Task: Check the average views per listing of cathedral ceiling in the last 5 years.
Action: Mouse moved to (943, 218)
Screenshot: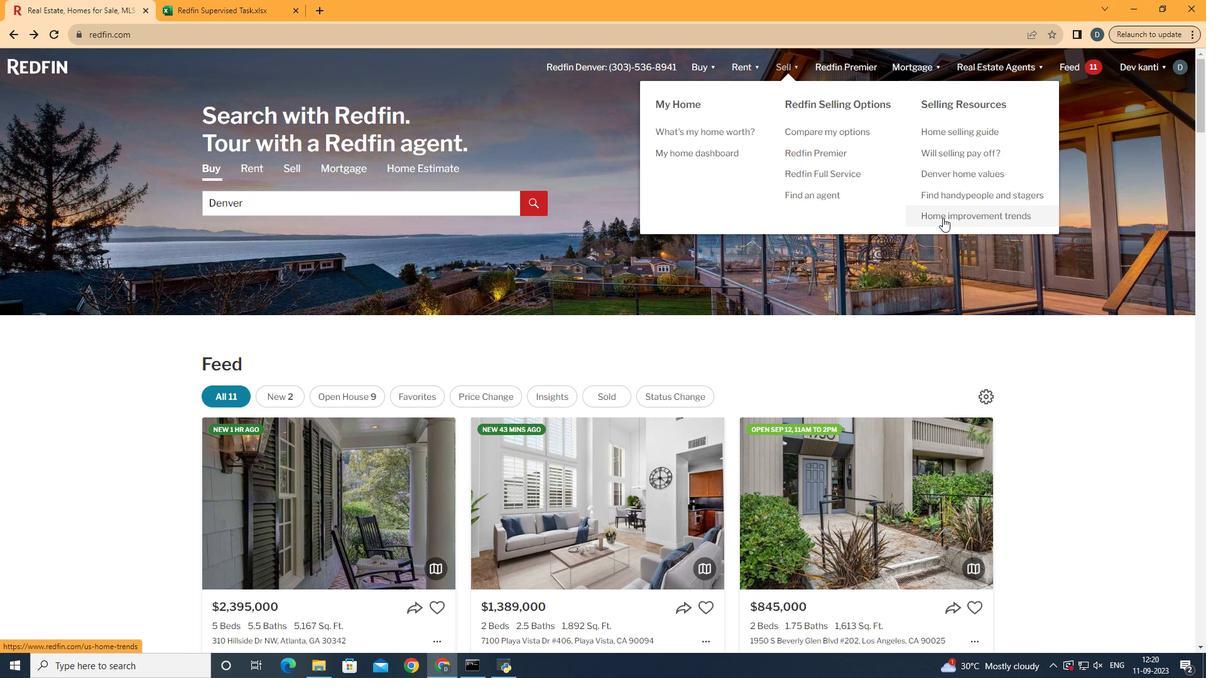 
Action: Mouse pressed left at (943, 218)
Screenshot: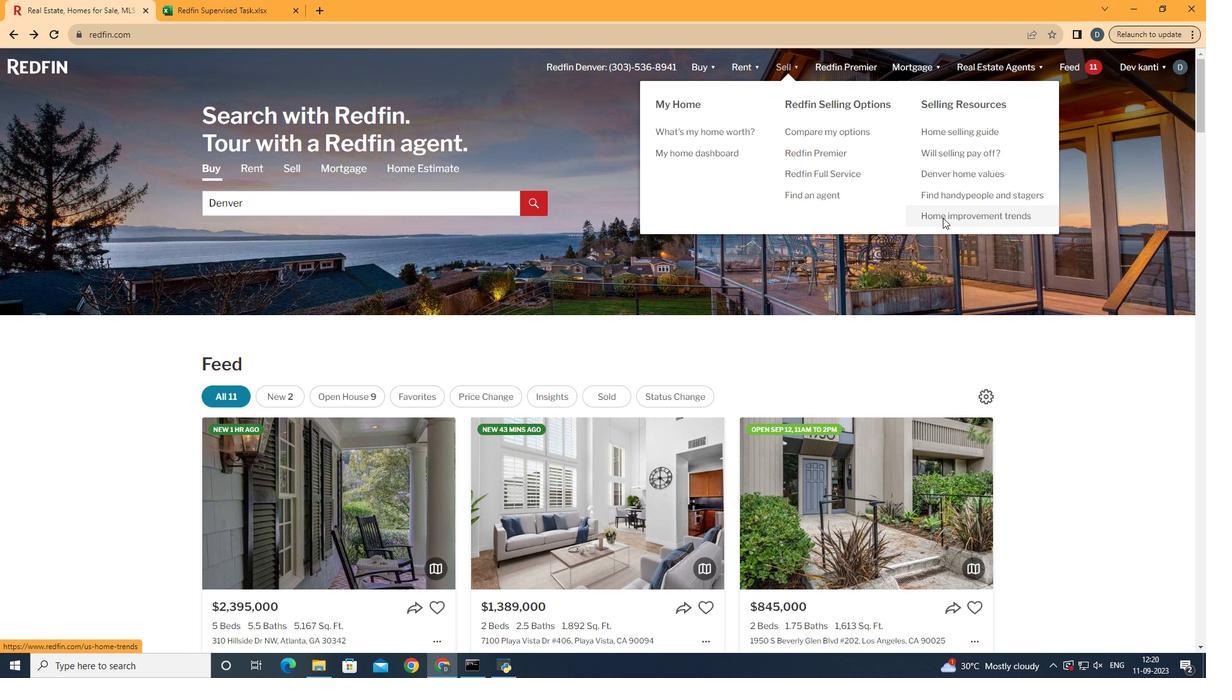 
Action: Mouse moved to (308, 246)
Screenshot: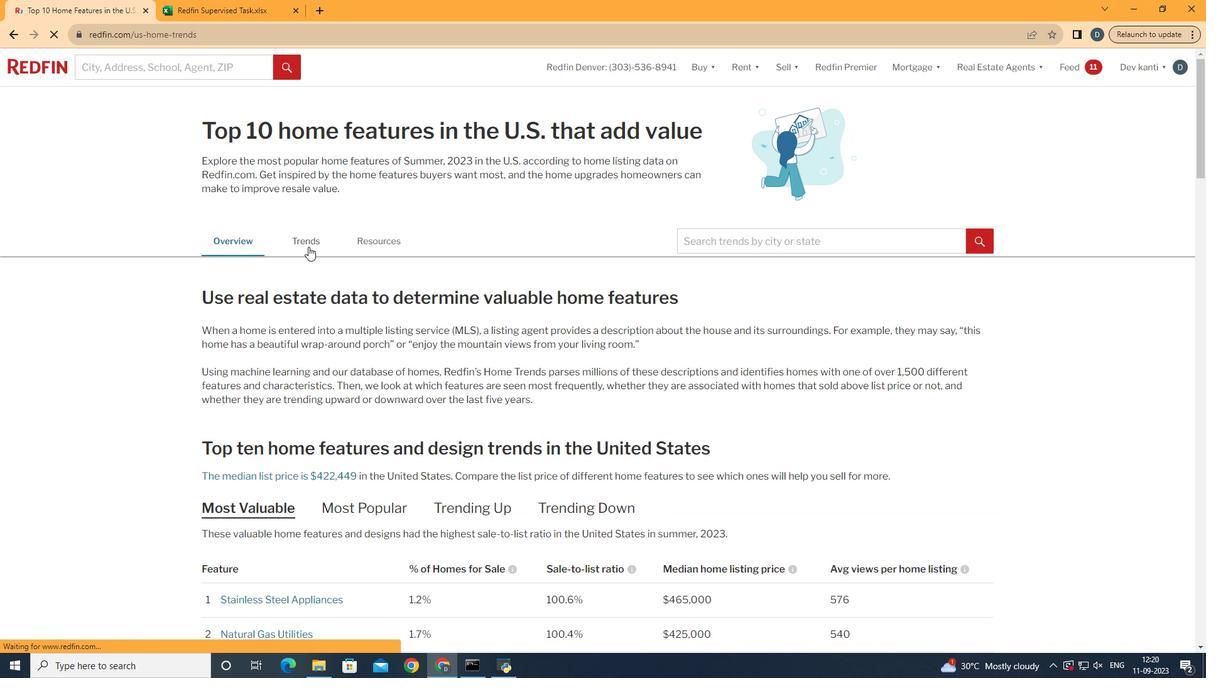 
Action: Mouse pressed left at (308, 246)
Screenshot: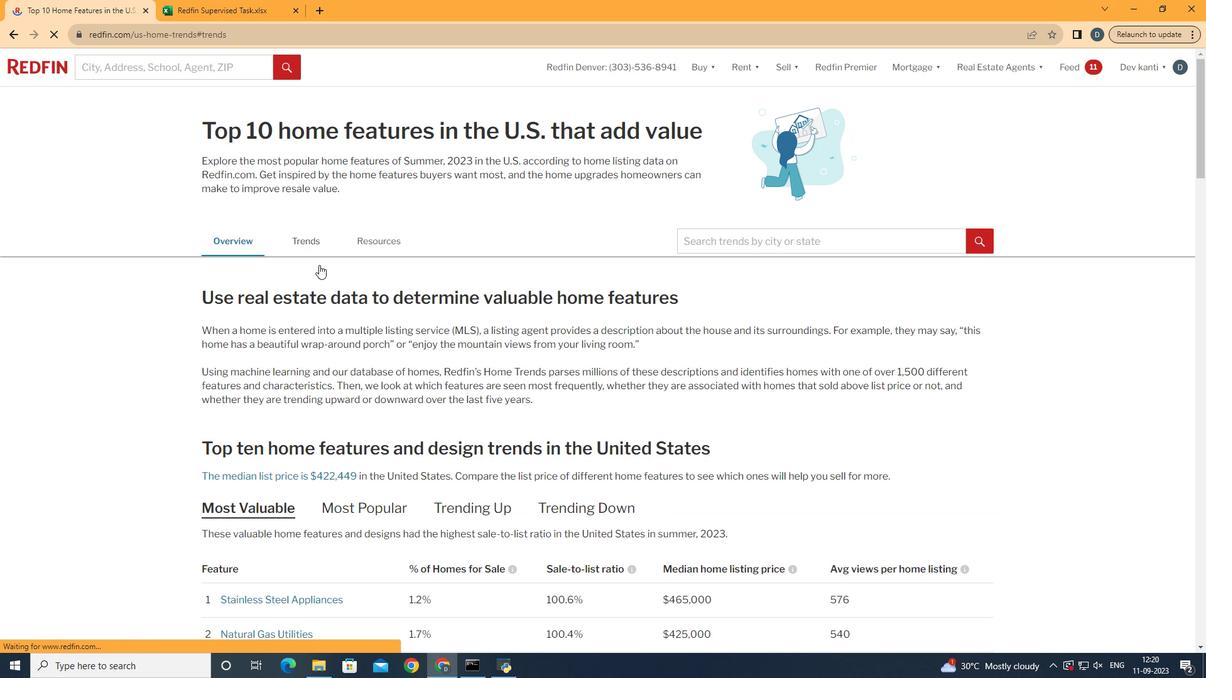 
Action: Mouse moved to (426, 340)
Screenshot: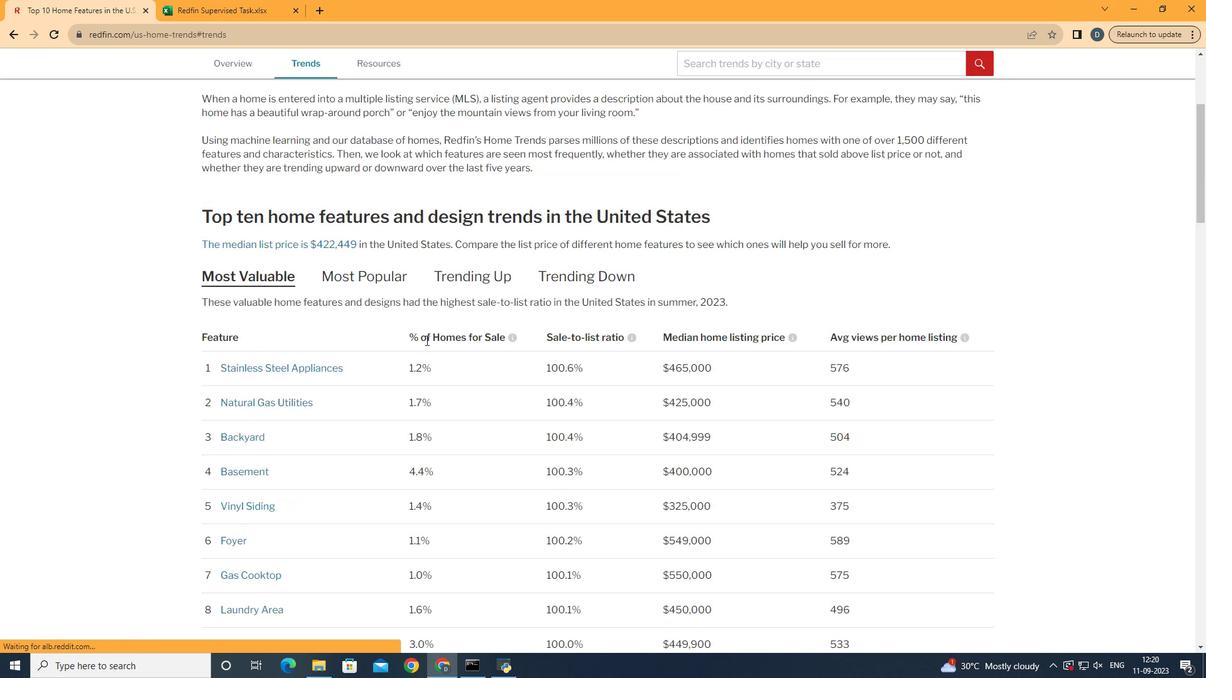 
Action: Mouse scrolled (426, 339) with delta (0, 0)
Screenshot: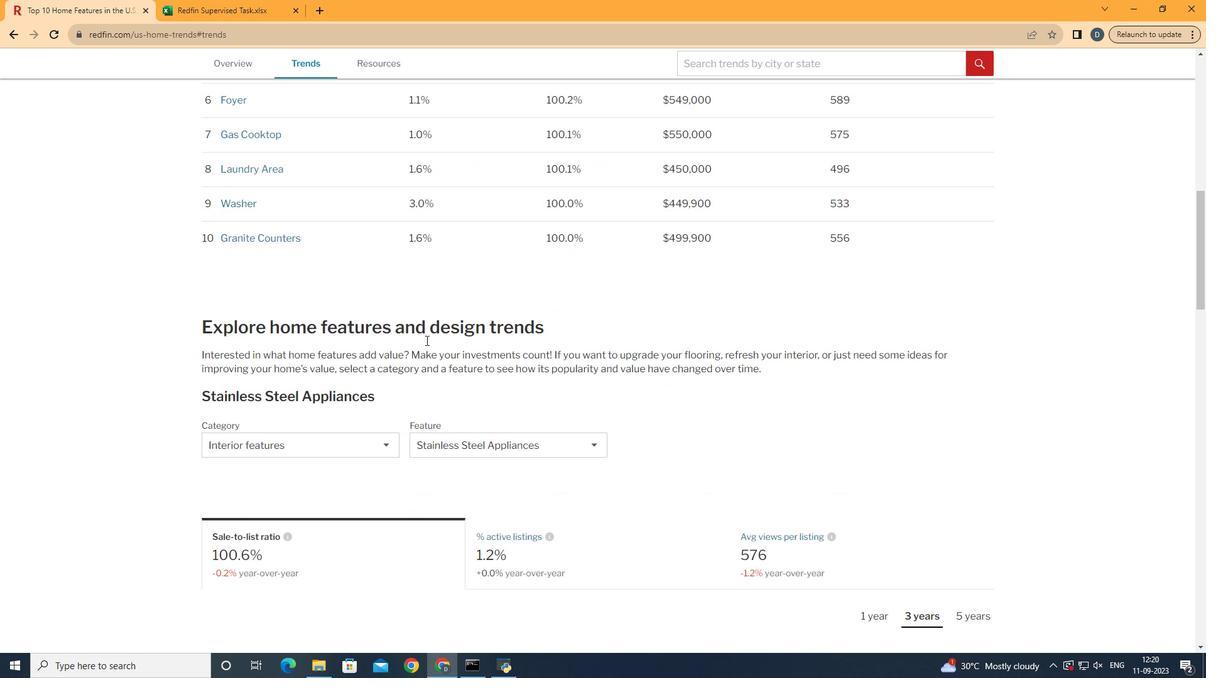 
Action: Mouse scrolled (426, 339) with delta (0, 0)
Screenshot: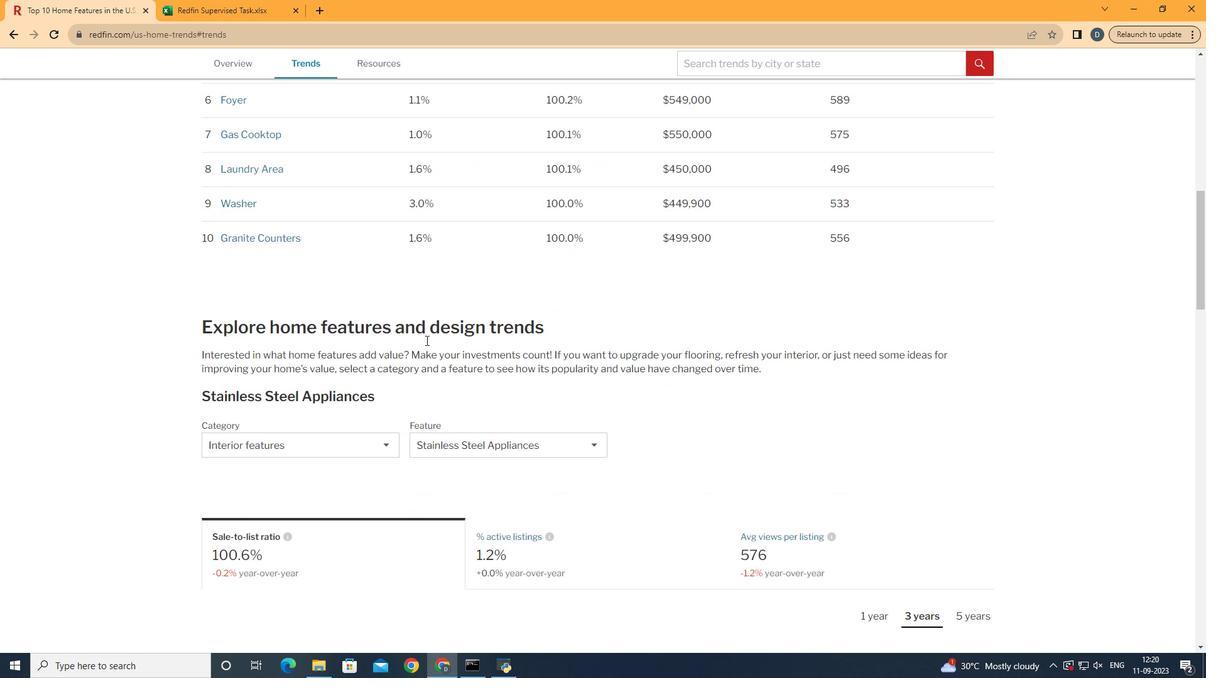 
Action: Mouse scrolled (426, 339) with delta (0, 0)
Screenshot: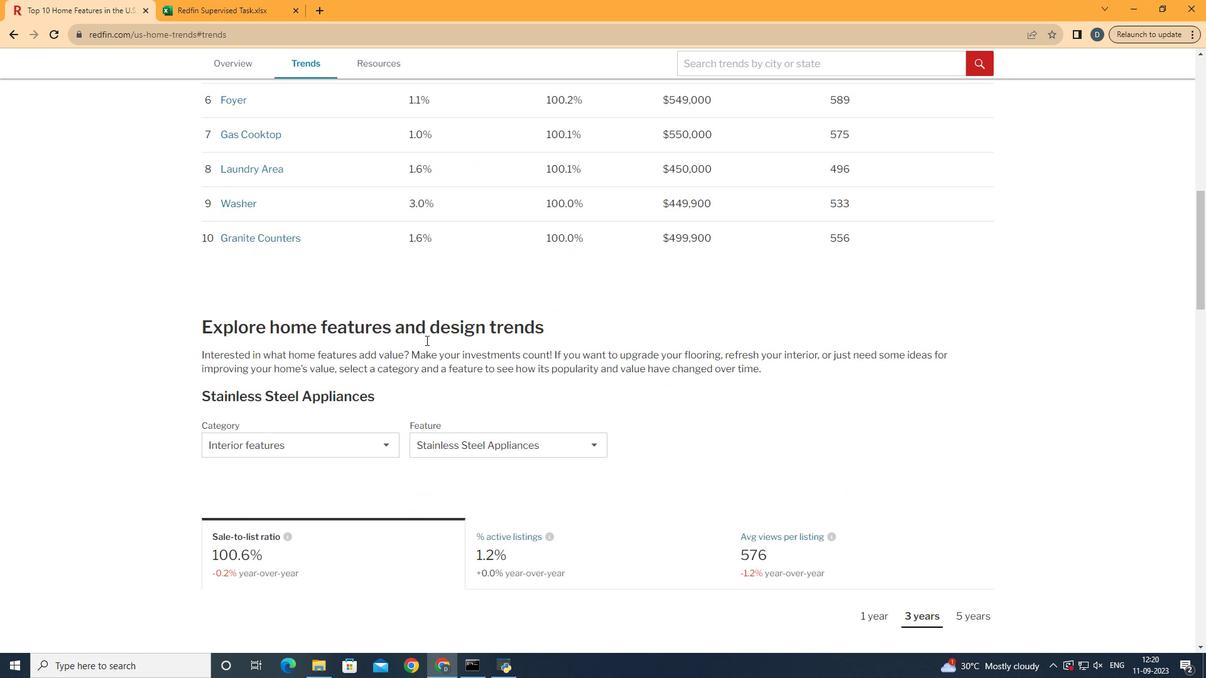 
Action: Mouse scrolled (426, 339) with delta (0, 0)
Screenshot: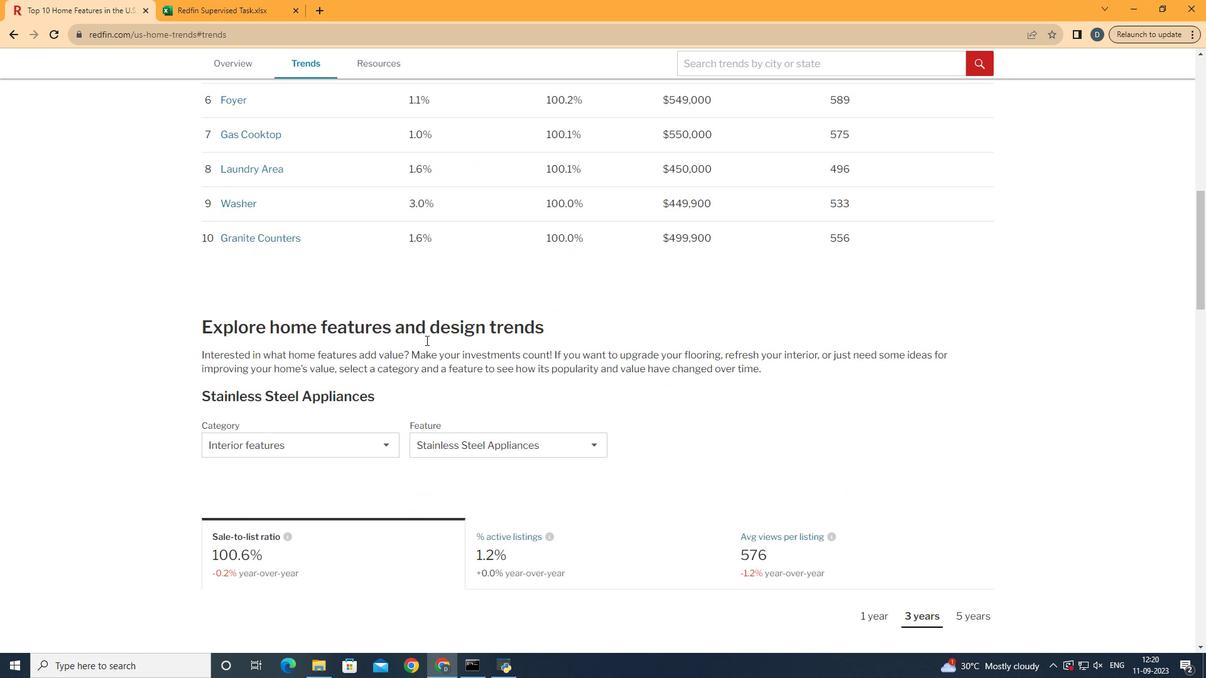 
Action: Mouse scrolled (426, 339) with delta (0, 0)
Screenshot: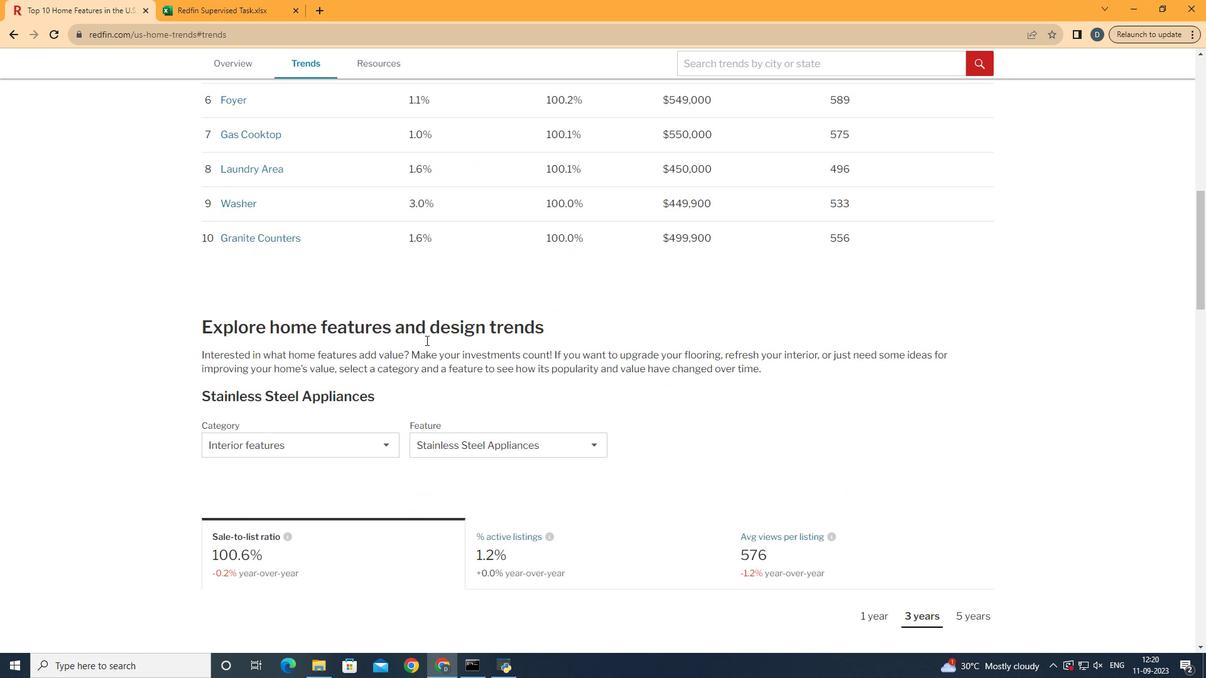 
Action: Mouse scrolled (426, 339) with delta (0, 0)
Screenshot: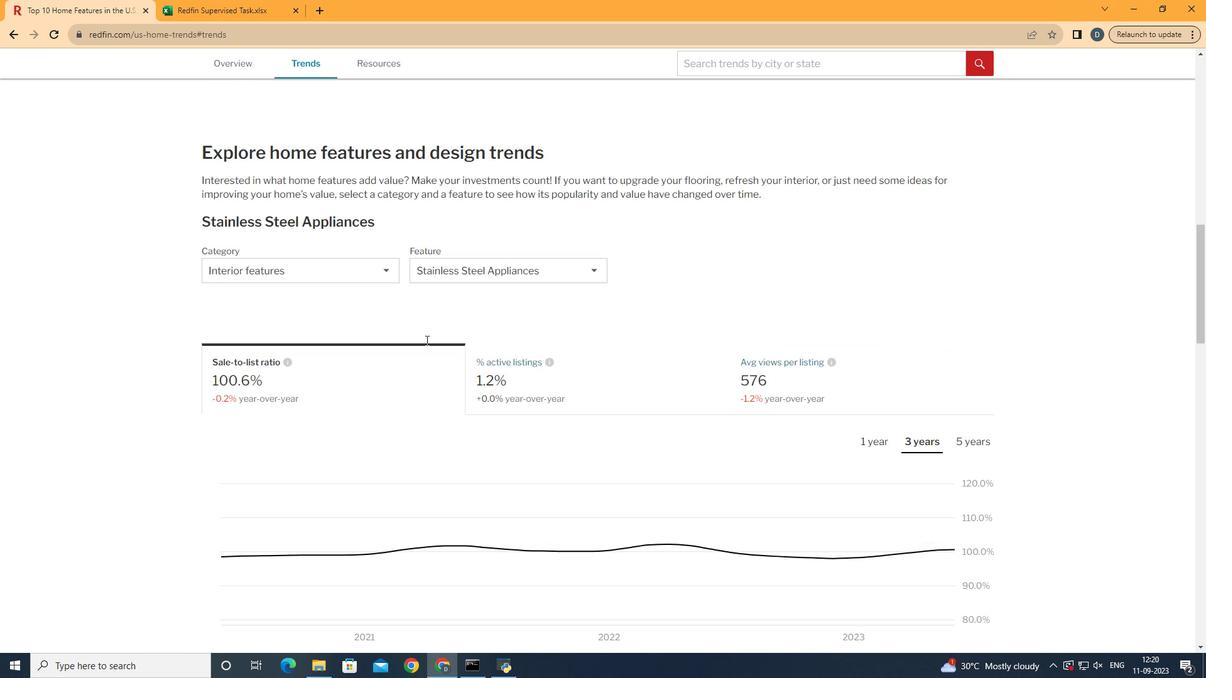 
Action: Mouse scrolled (426, 339) with delta (0, 0)
Screenshot: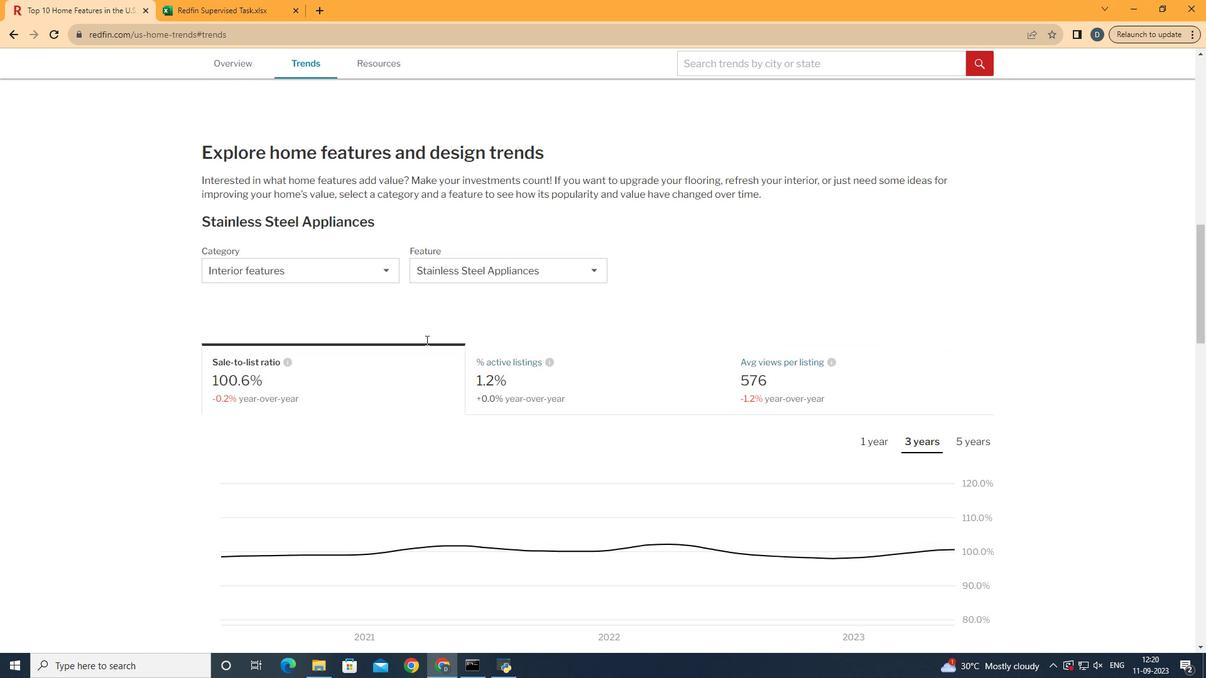 
Action: Mouse scrolled (426, 339) with delta (0, 0)
Screenshot: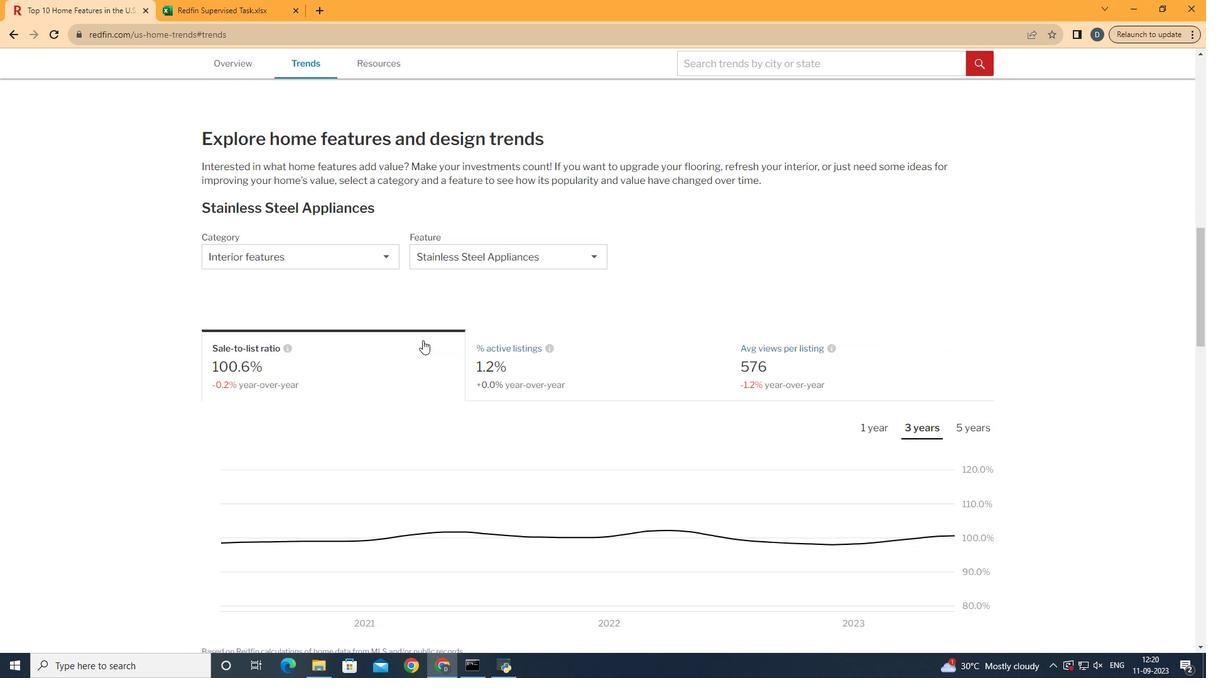 
Action: Mouse moved to (380, 253)
Screenshot: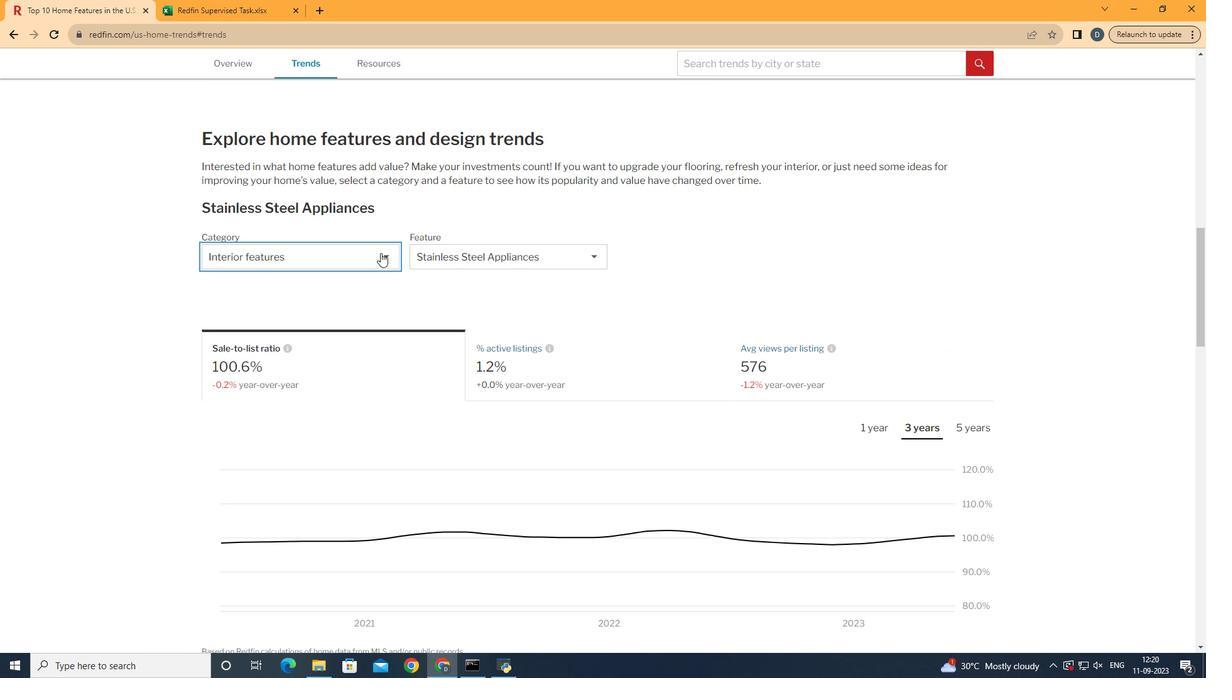 
Action: Mouse pressed left at (380, 253)
Screenshot: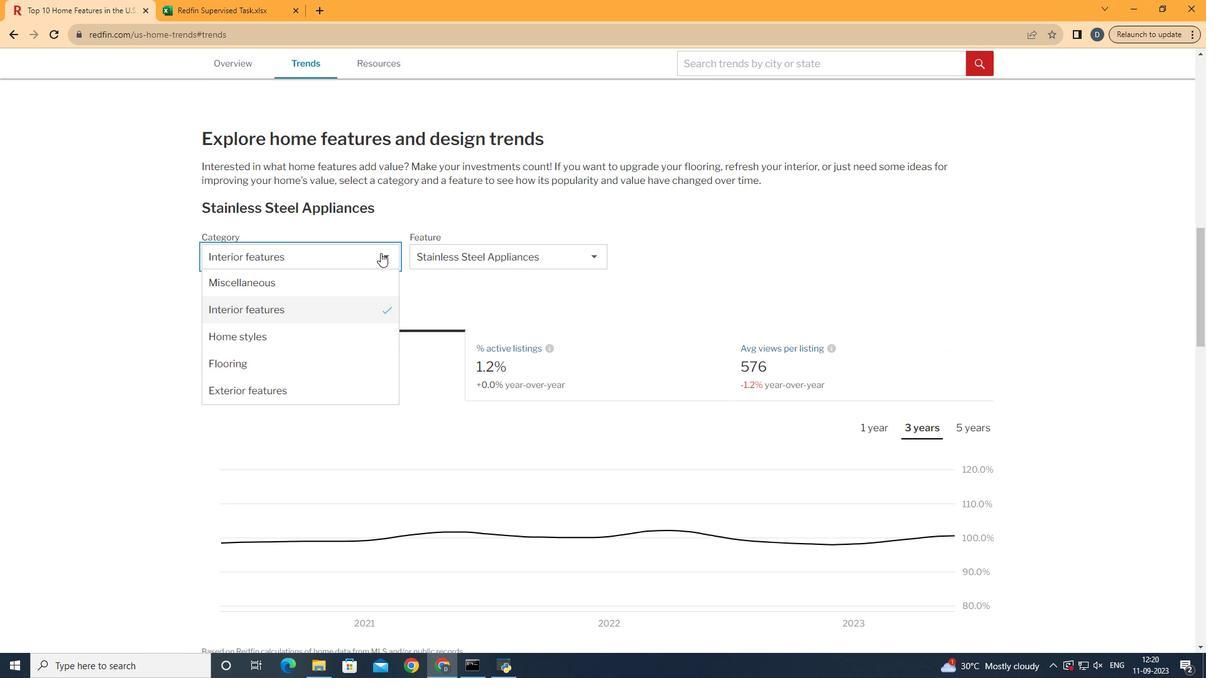 
Action: Mouse moved to (378, 306)
Screenshot: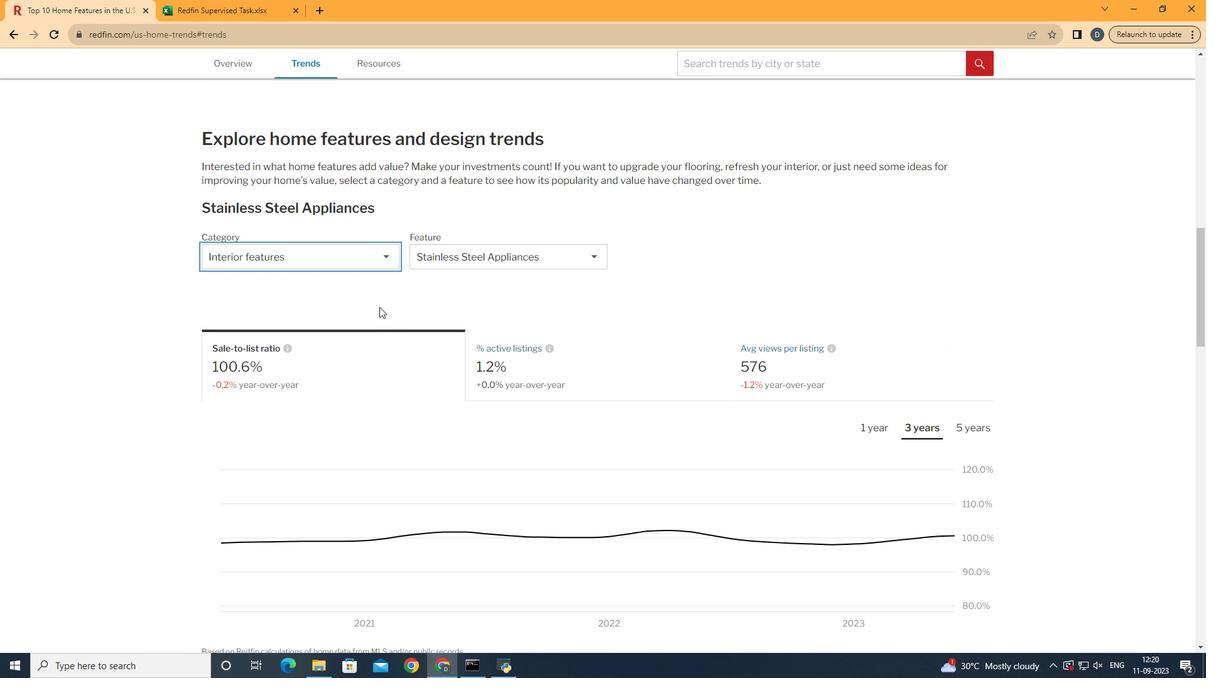 
Action: Mouse pressed left at (378, 306)
Screenshot: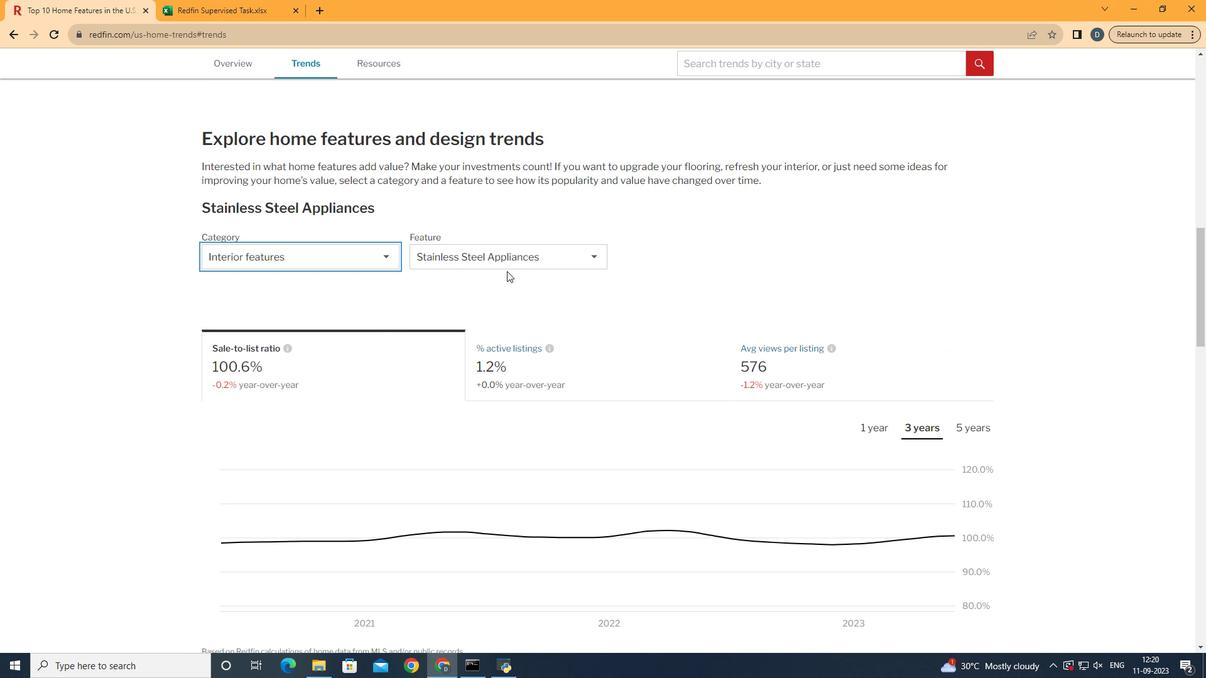 
Action: Mouse moved to (593, 235)
Screenshot: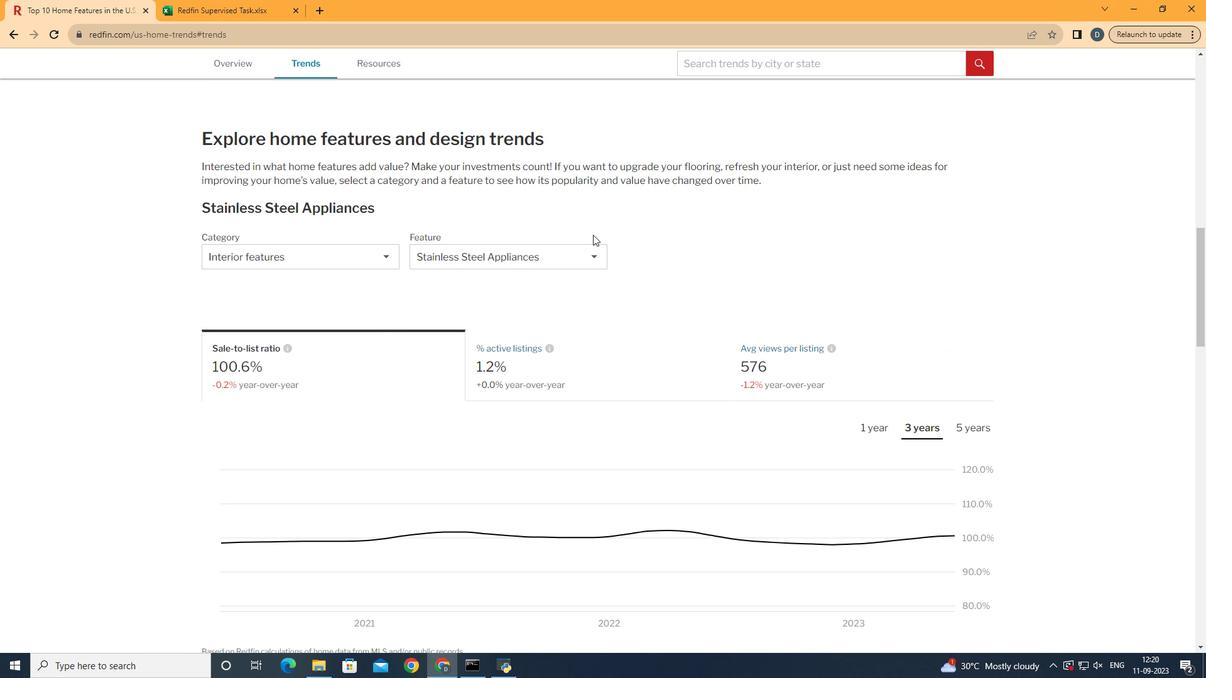 
Action: Mouse pressed left at (593, 235)
Screenshot: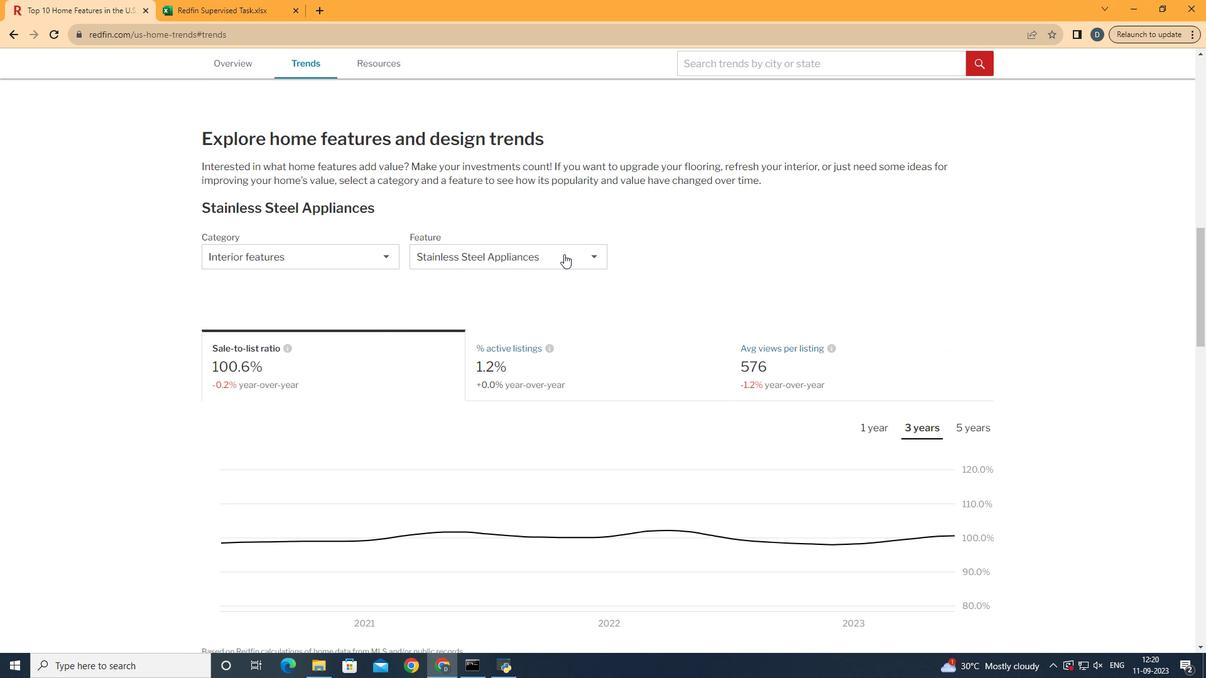 
Action: Mouse moved to (563, 256)
Screenshot: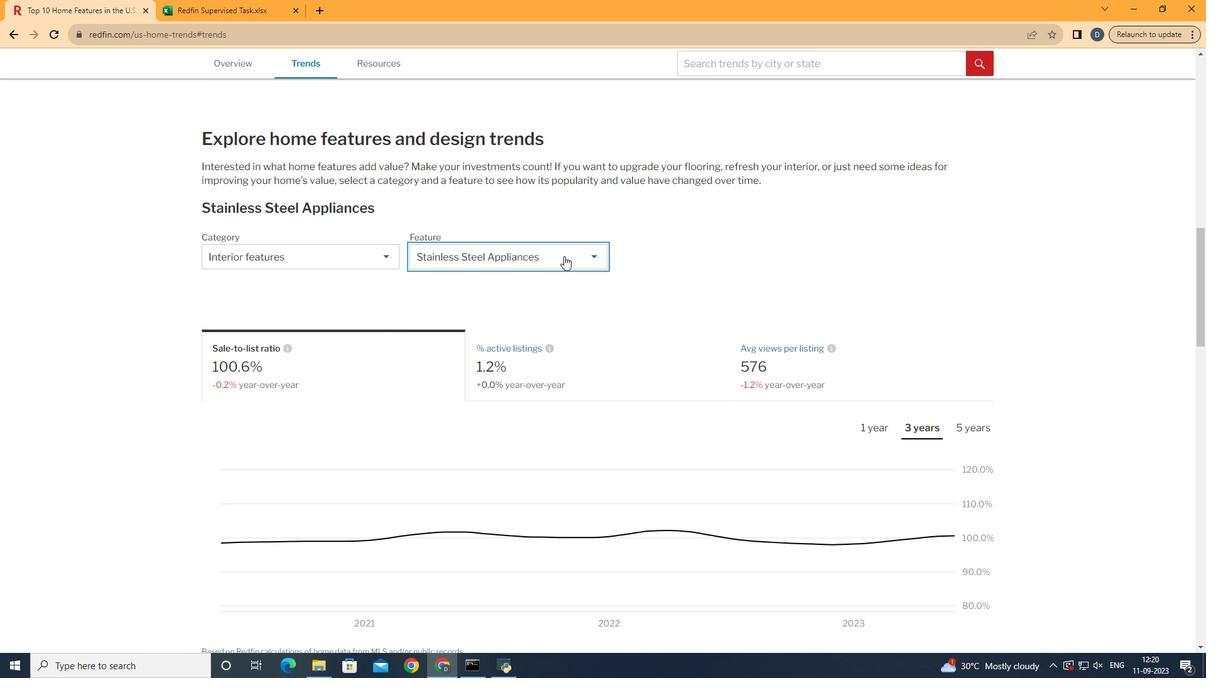 
Action: Mouse pressed left at (563, 256)
Screenshot: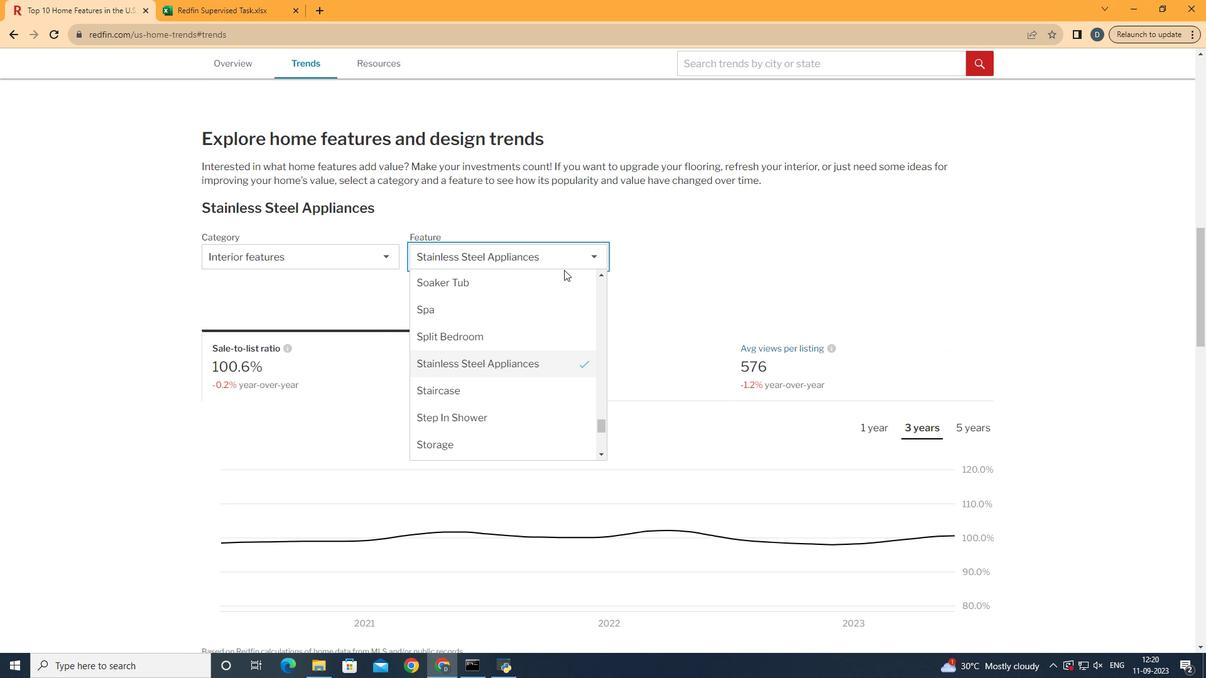
Action: Mouse moved to (585, 380)
Screenshot: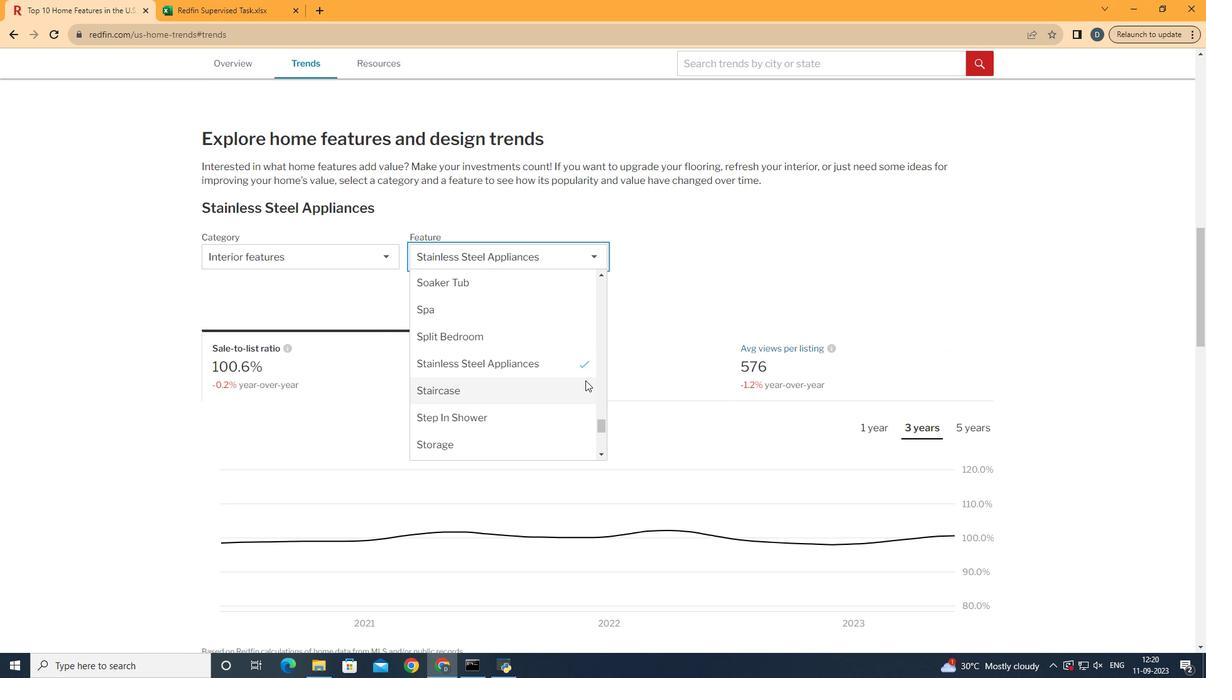 
Action: Mouse scrolled (585, 381) with delta (0, 0)
Screenshot: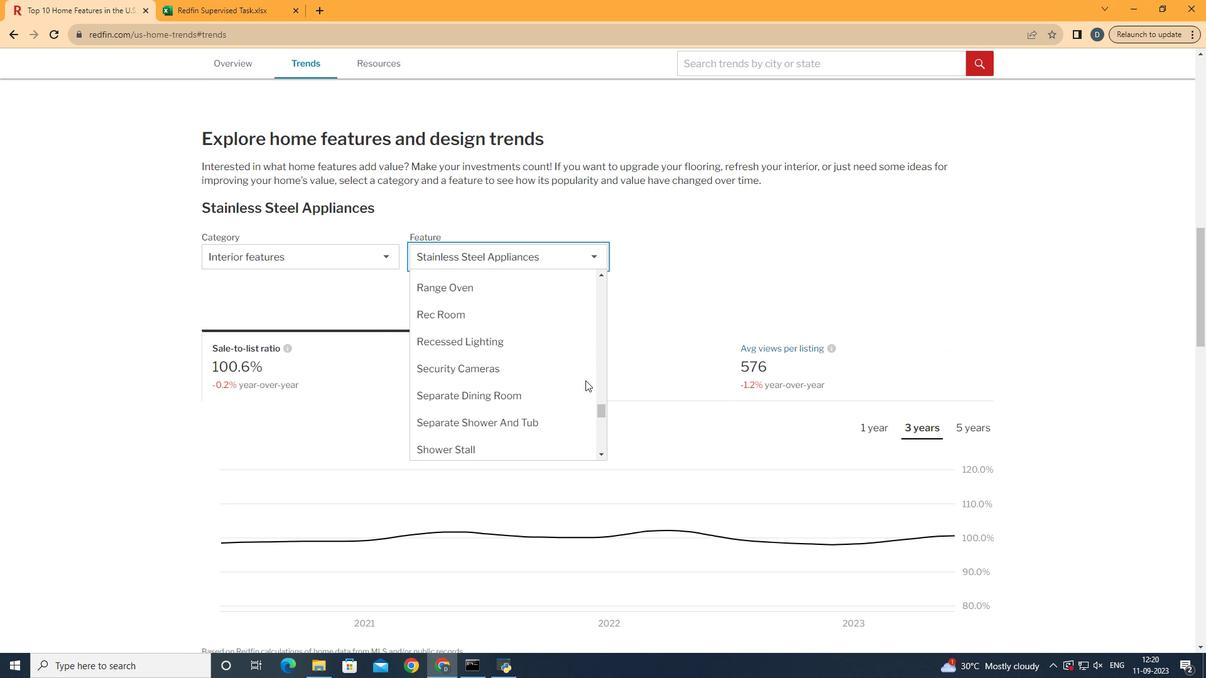 
Action: Mouse scrolled (585, 381) with delta (0, 0)
Screenshot: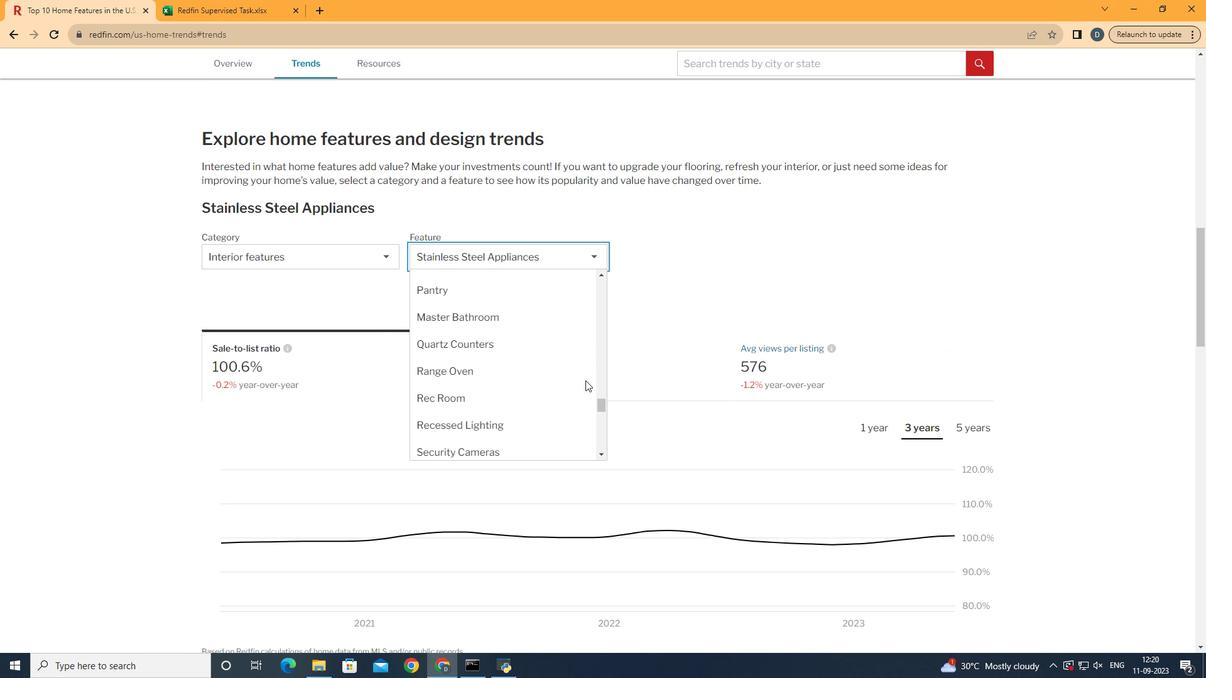
Action: Mouse scrolled (585, 381) with delta (0, 0)
Screenshot: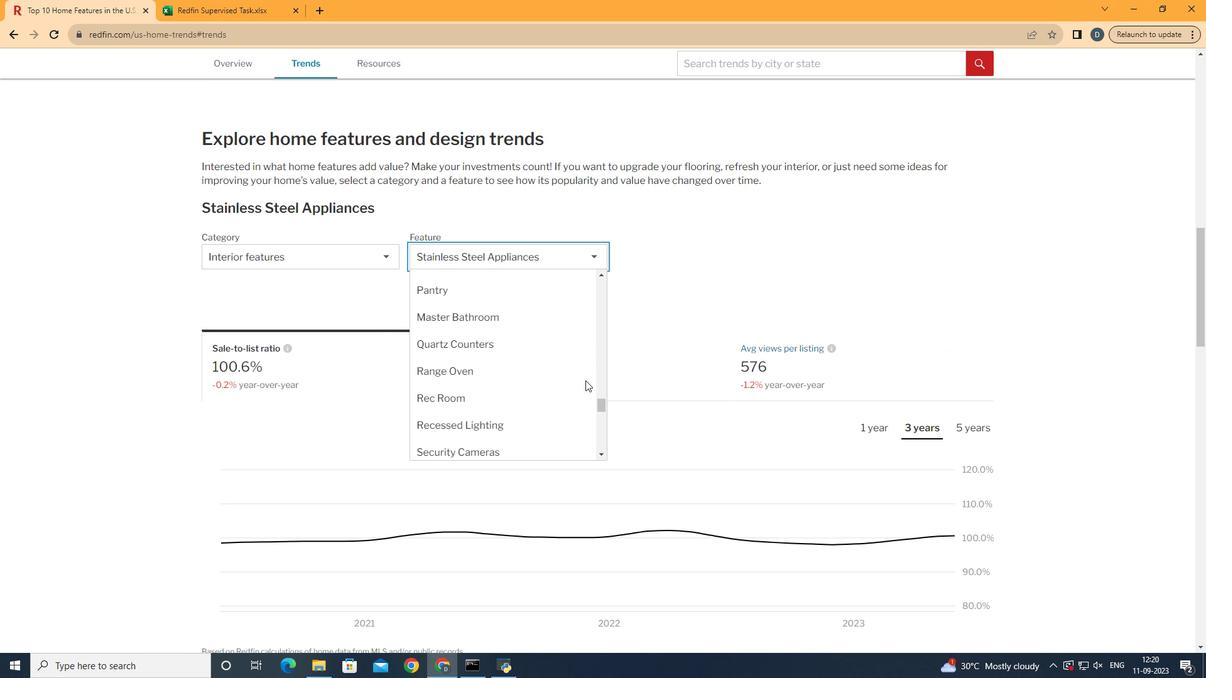 
Action: Mouse scrolled (585, 381) with delta (0, 0)
Screenshot: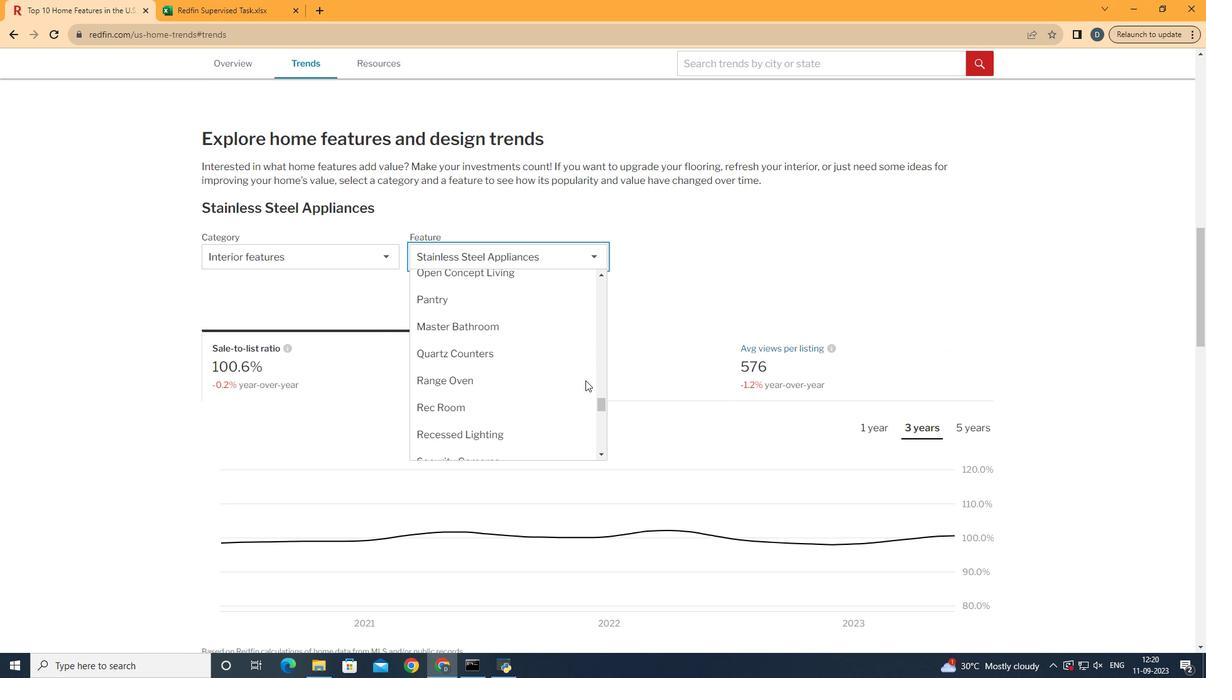 
Action: Mouse scrolled (585, 381) with delta (0, 0)
Screenshot: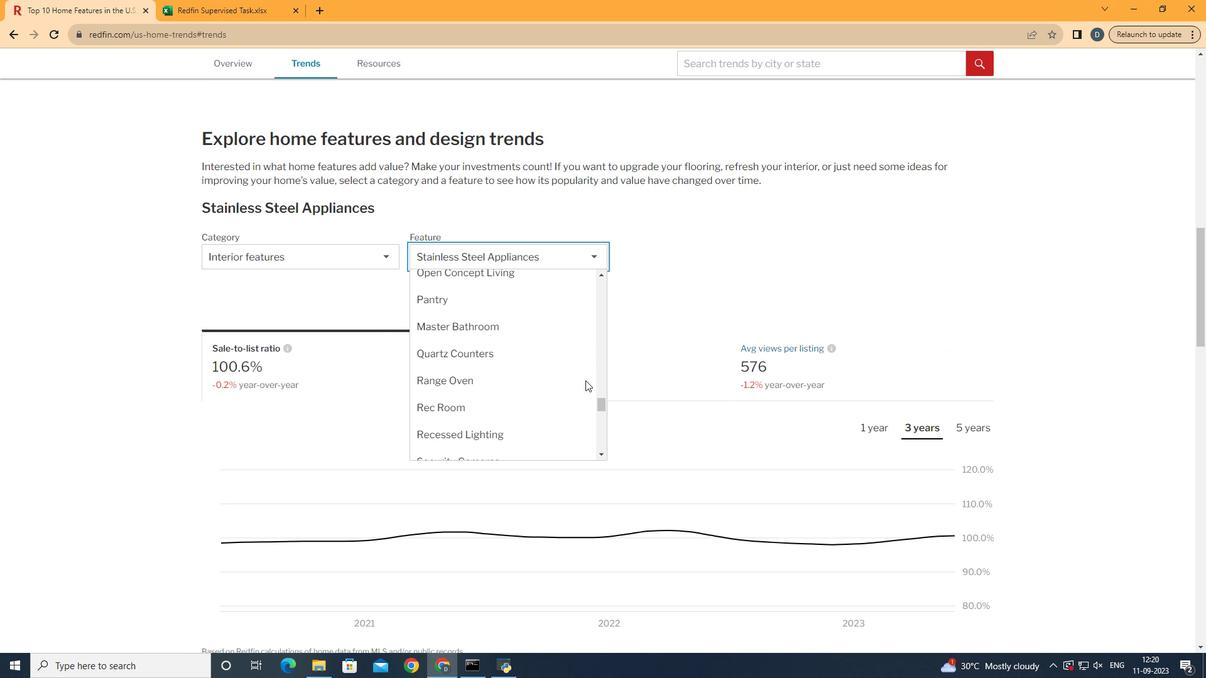 
Action: Mouse scrolled (585, 381) with delta (0, 0)
Screenshot: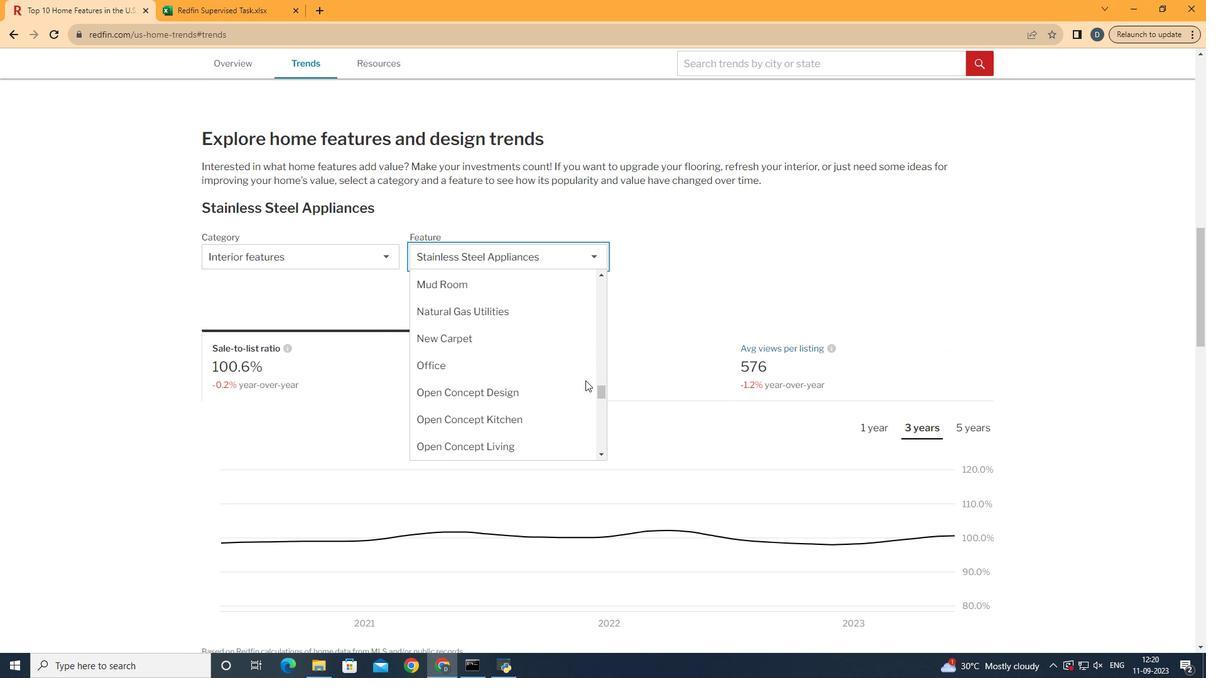 
Action: Mouse scrolled (585, 381) with delta (0, 0)
Screenshot: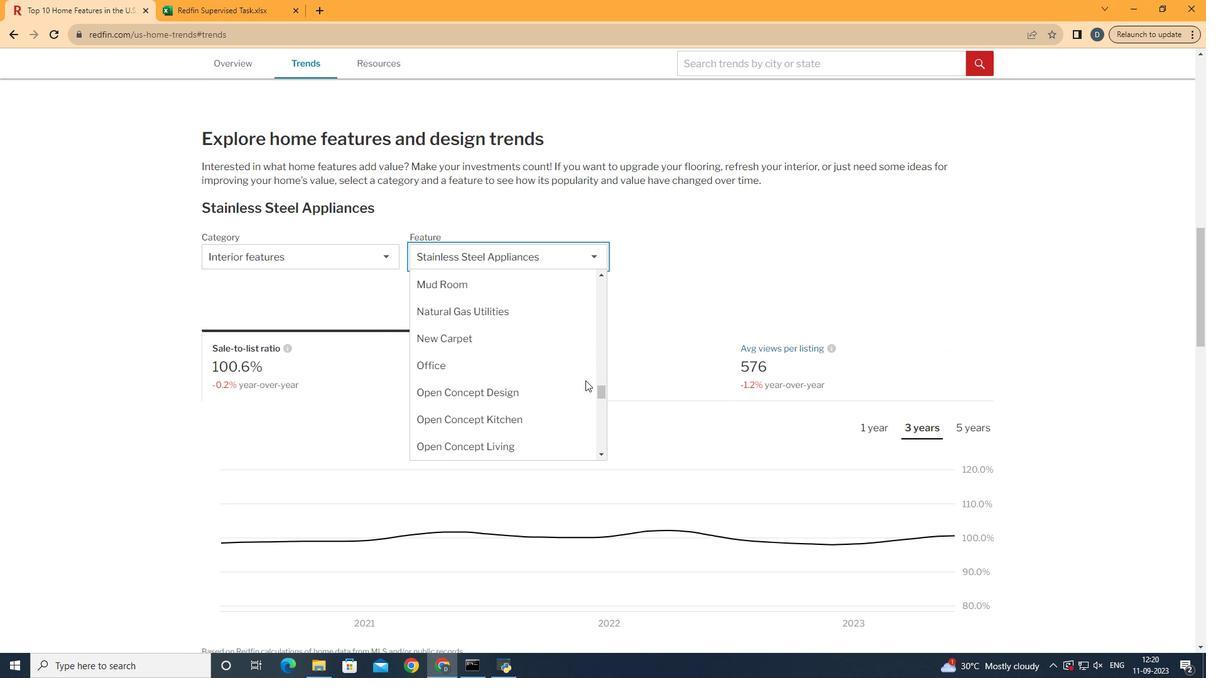 
Action: Mouse scrolled (585, 381) with delta (0, 0)
Screenshot: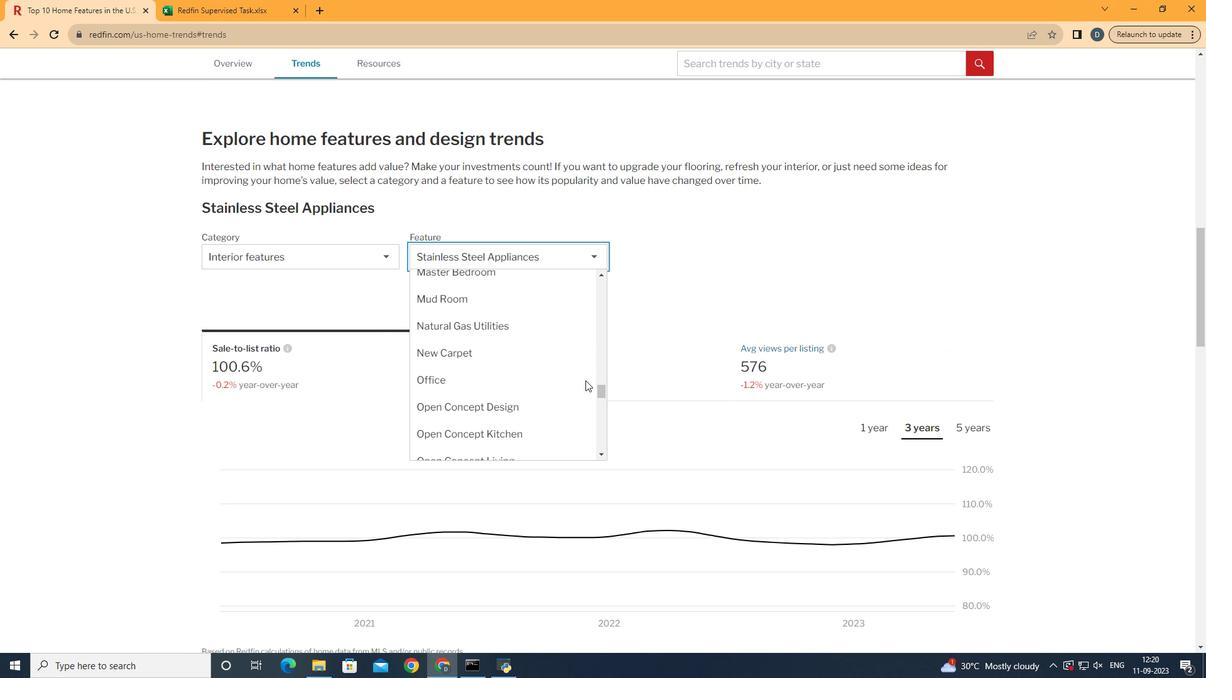 
Action: Mouse scrolled (585, 381) with delta (0, 0)
Screenshot: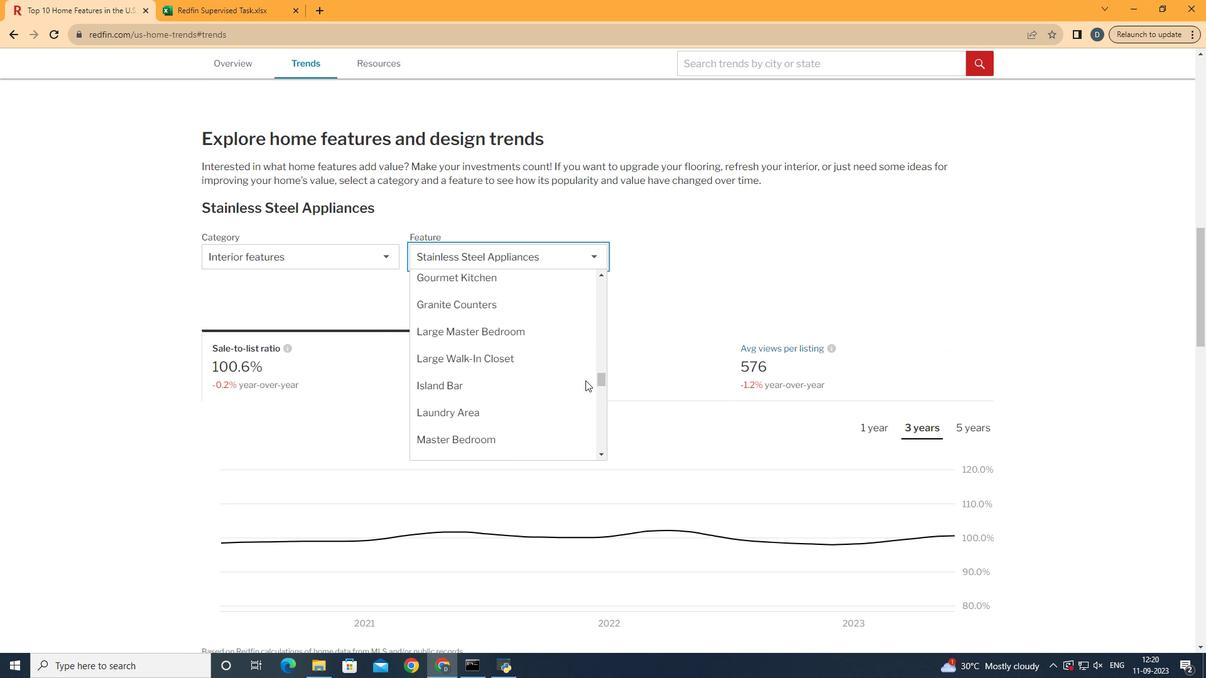 
Action: Mouse scrolled (585, 381) with delta (0, 0)
Screenshot: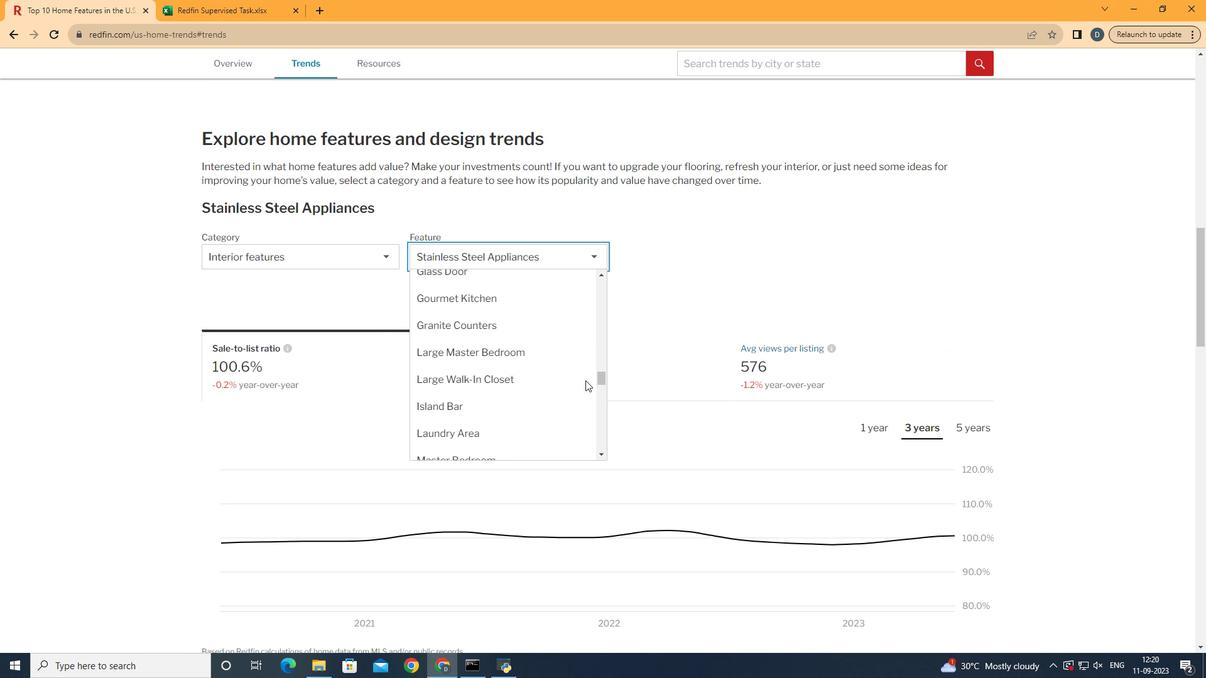 
Action: Mouse scrolled (585, 381) with delta (0, 0)
Screenshot: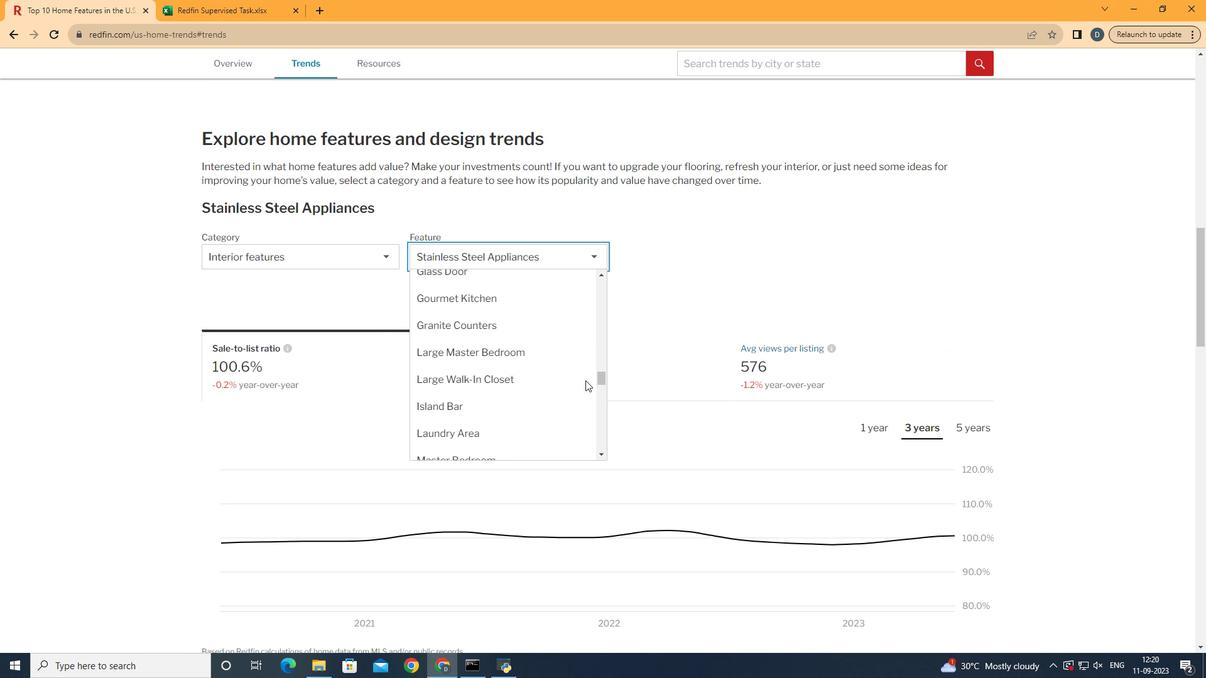 
Action: Mouse scrolled (585, 381) with delta (0, 0)
Screenshot: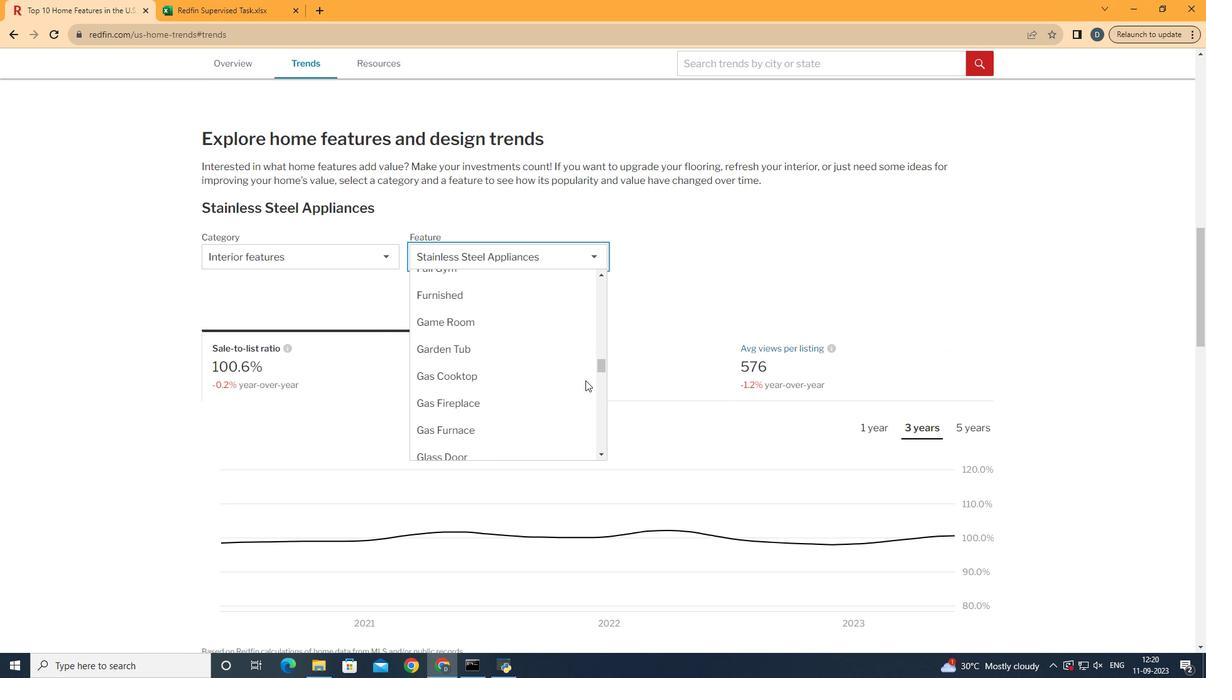 
Action: Mouse scrolled (585, 381) with delta (0, 0)
Screenshot: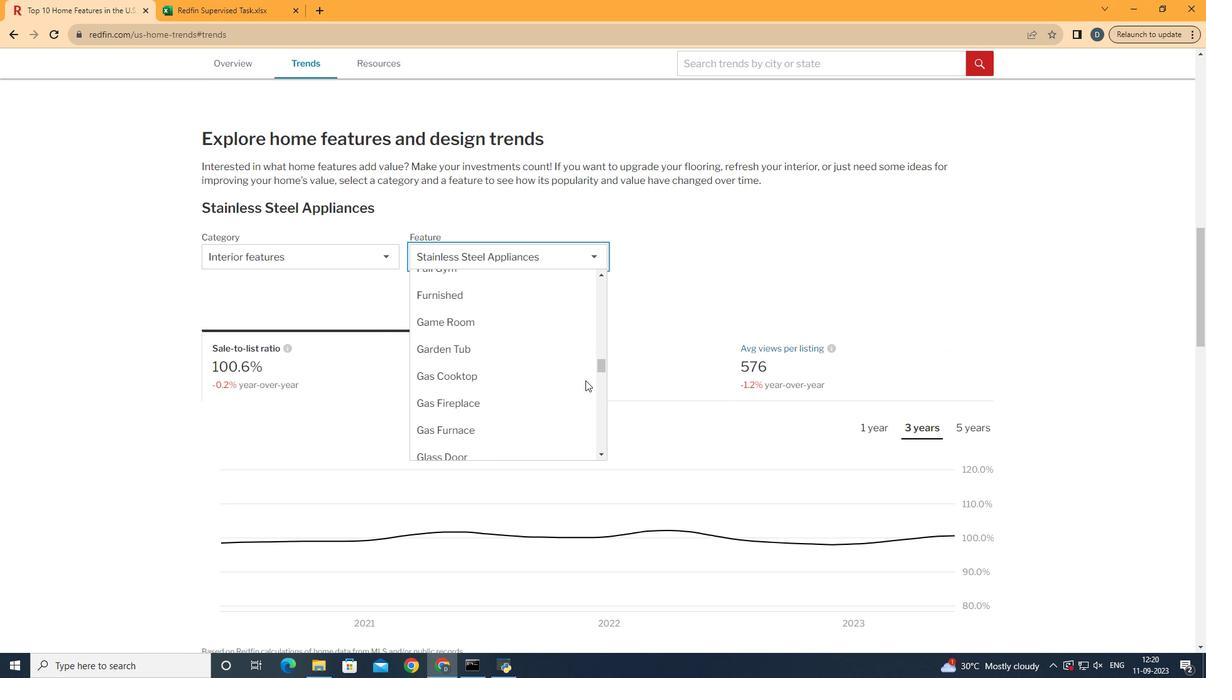 
Action: Mouse scrolled (585, 381) with delta (0, 0)
Screenshot: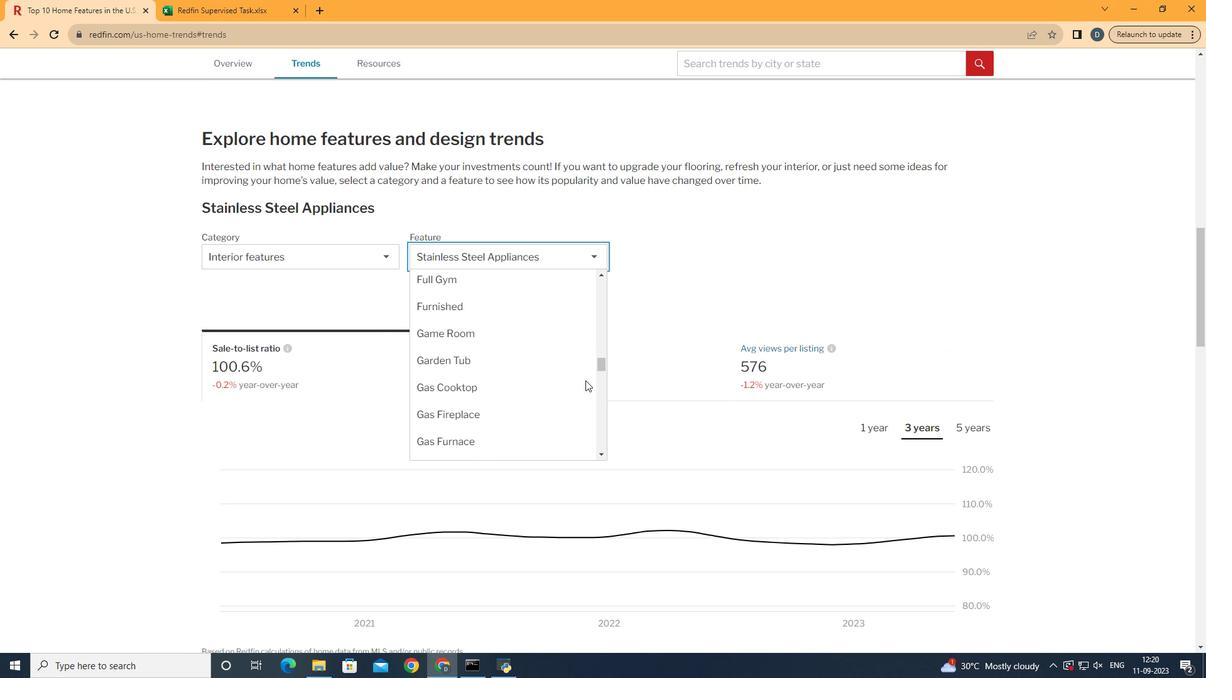 
Action: Mouse scrolled (585, 381) with delta (0, 0)
Screenshot: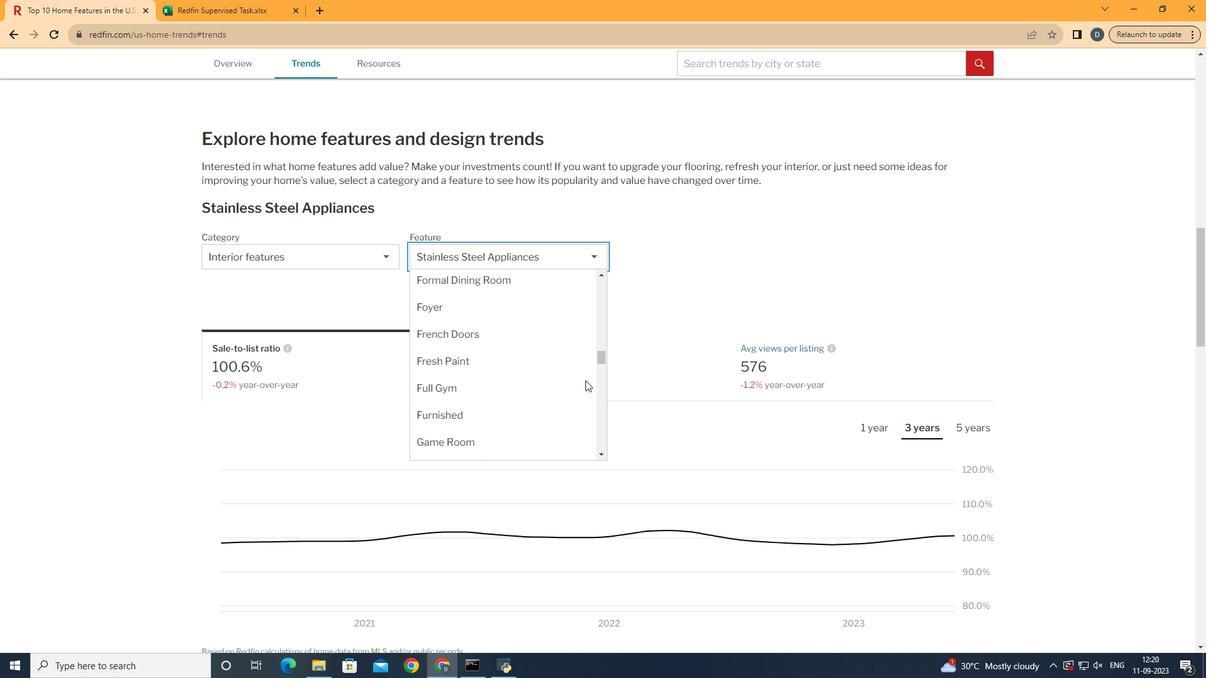 
Action: Mouse scrolled (585, 381) with delta (0, 0)
Screenshot: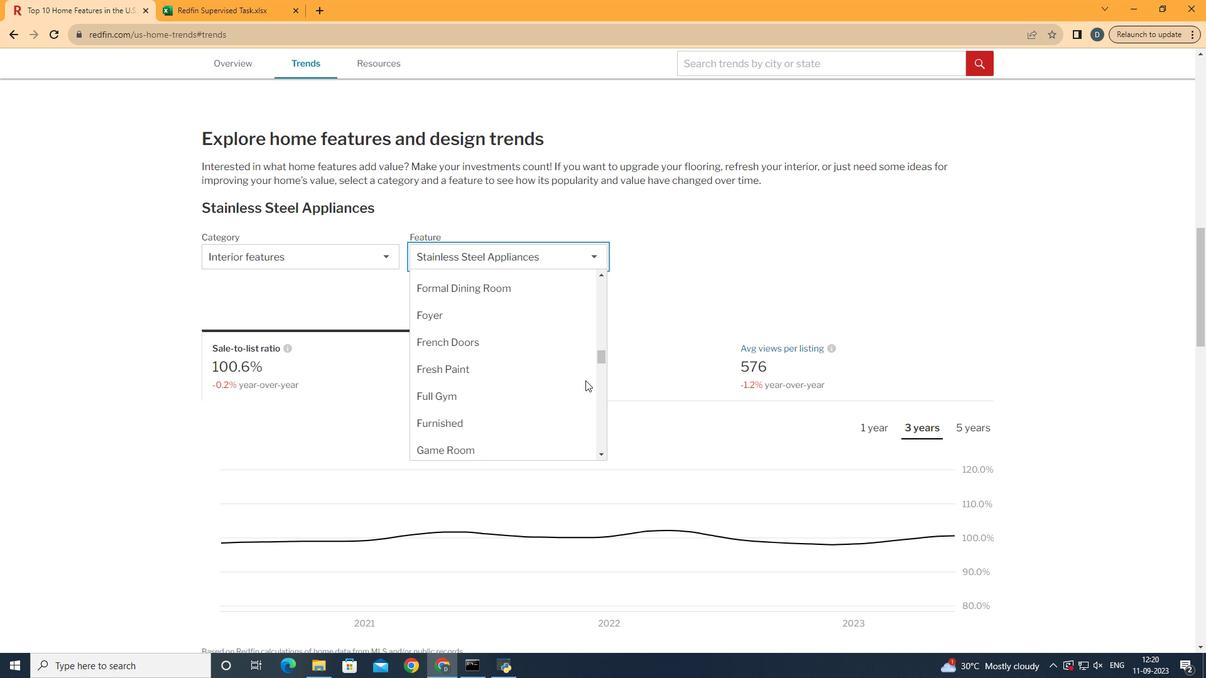 
Action: Mouse scrolled (585, 381) with delta (0, 0)
Screenshot: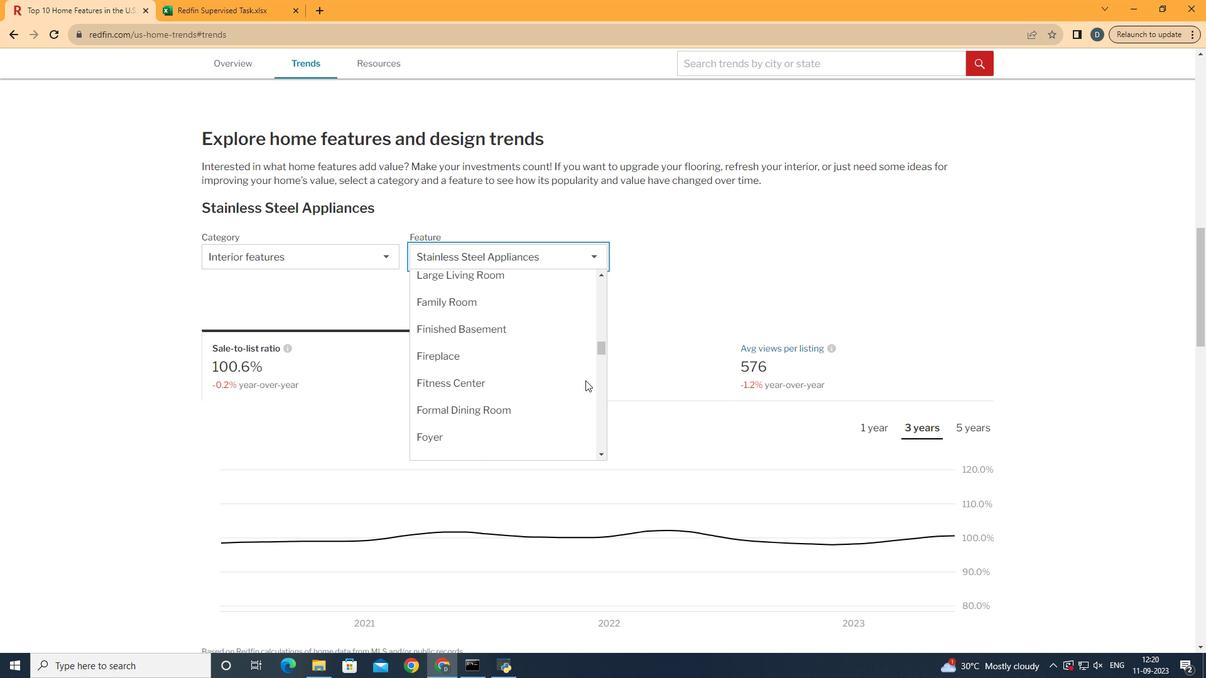 
Action: Mouse scrolled (585, 381) with delta (0, 0)
Screenshot: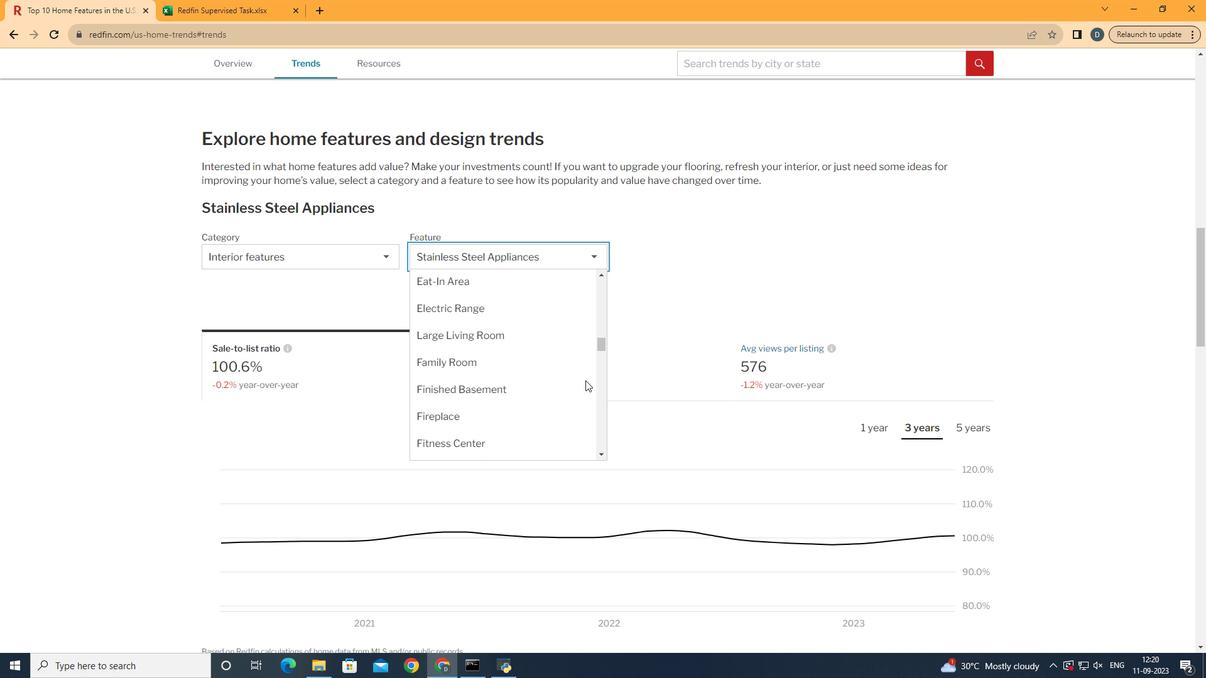 
Action: Mouse scrolled (585, 381) with delta (0, 0)
Screenshot: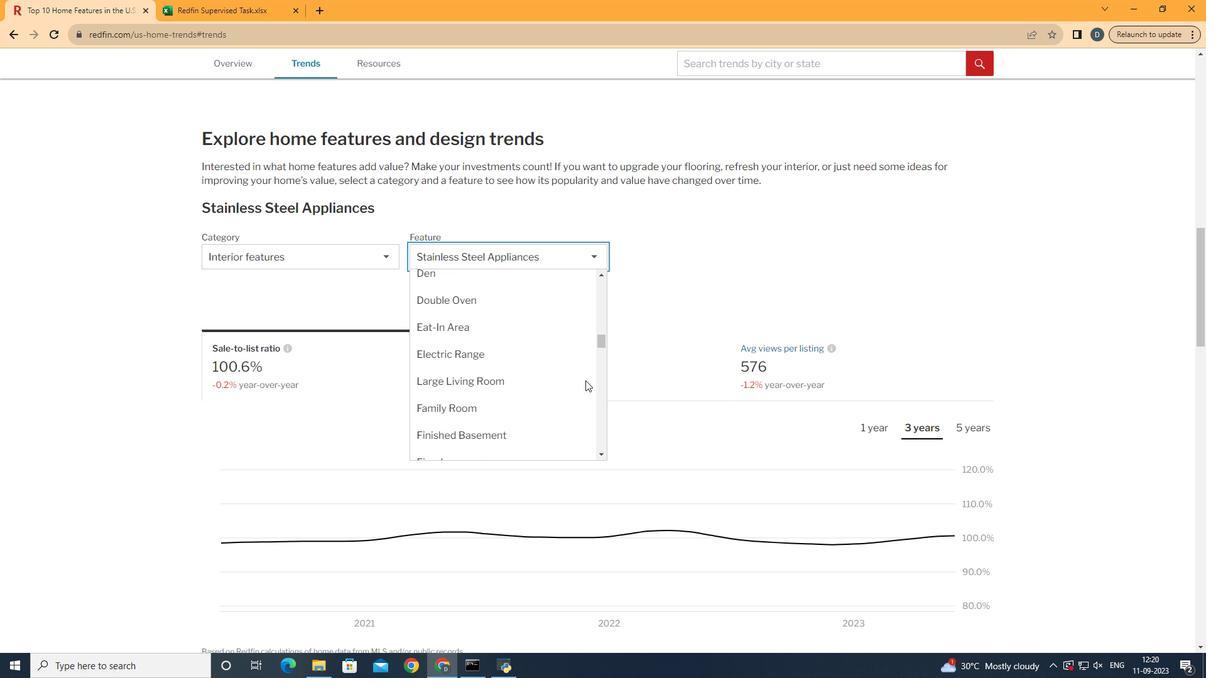 
Action: Mouse scrolled (585, 381) with delta (0, 0)
Screenshot: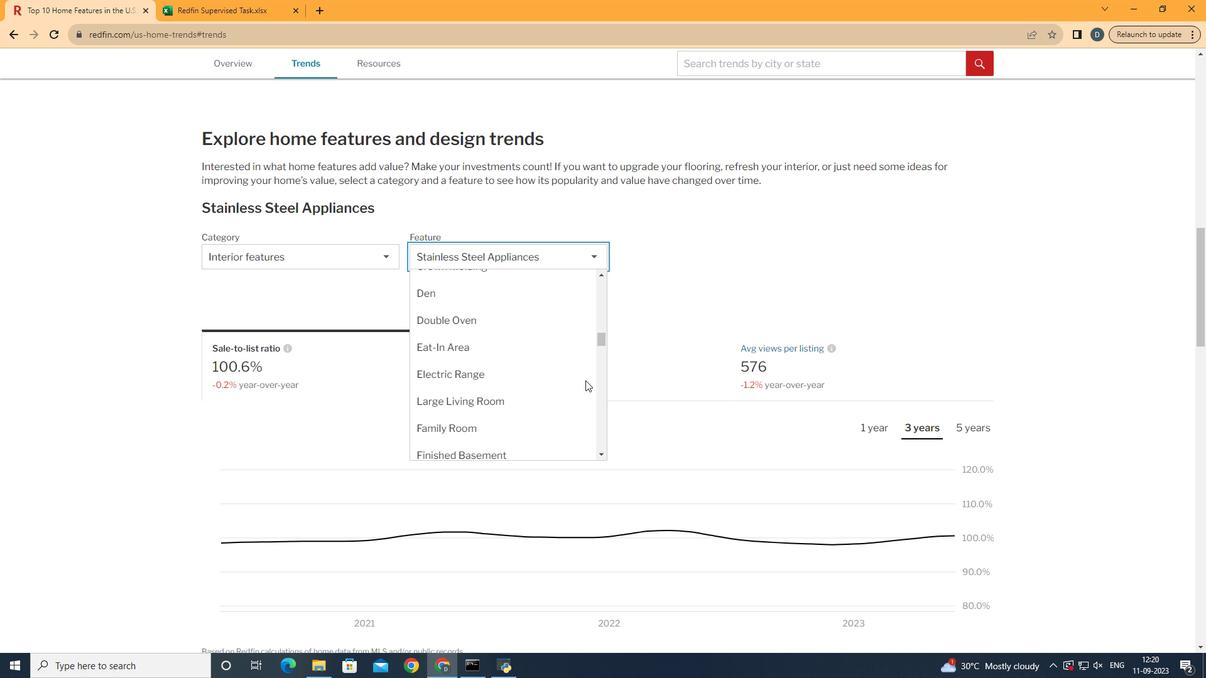
Action: Mouse scrolled (585, 381) with delta (0, 0)
Screenshot: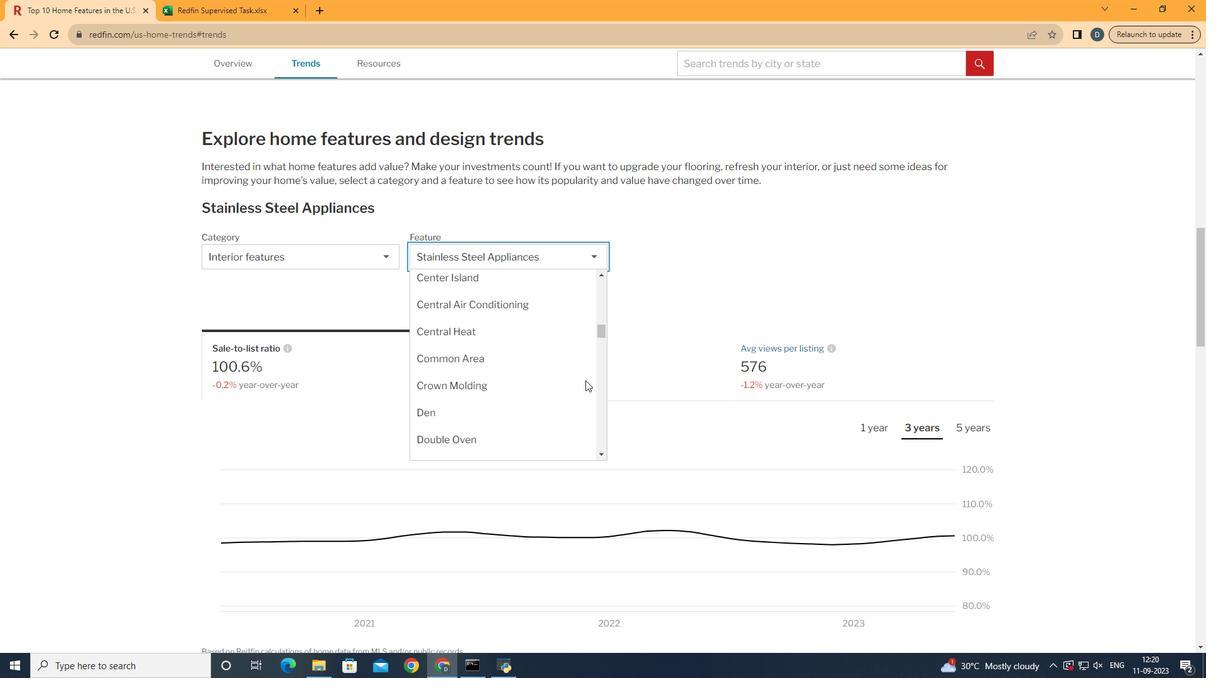 
Action: Mouse scrolled (585, 381) with delta (0, 0)
Screenshot: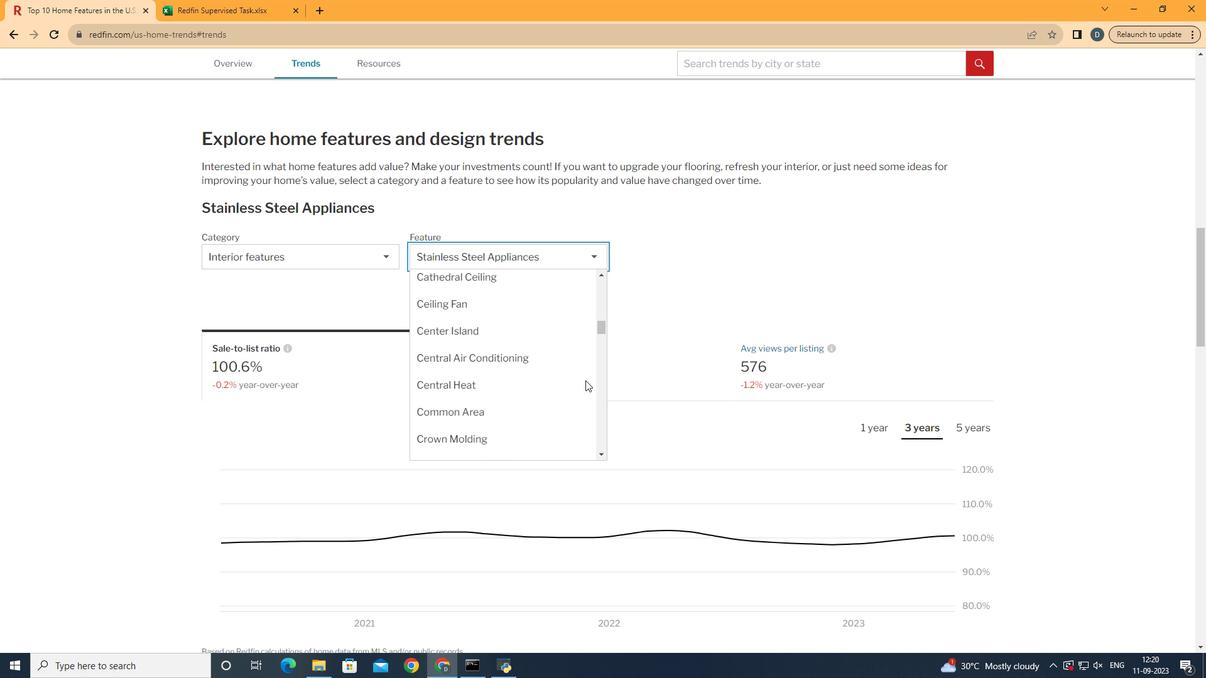 
Action: Mouse scrolled (585, 381) with delta (0, 0)
Screenshot: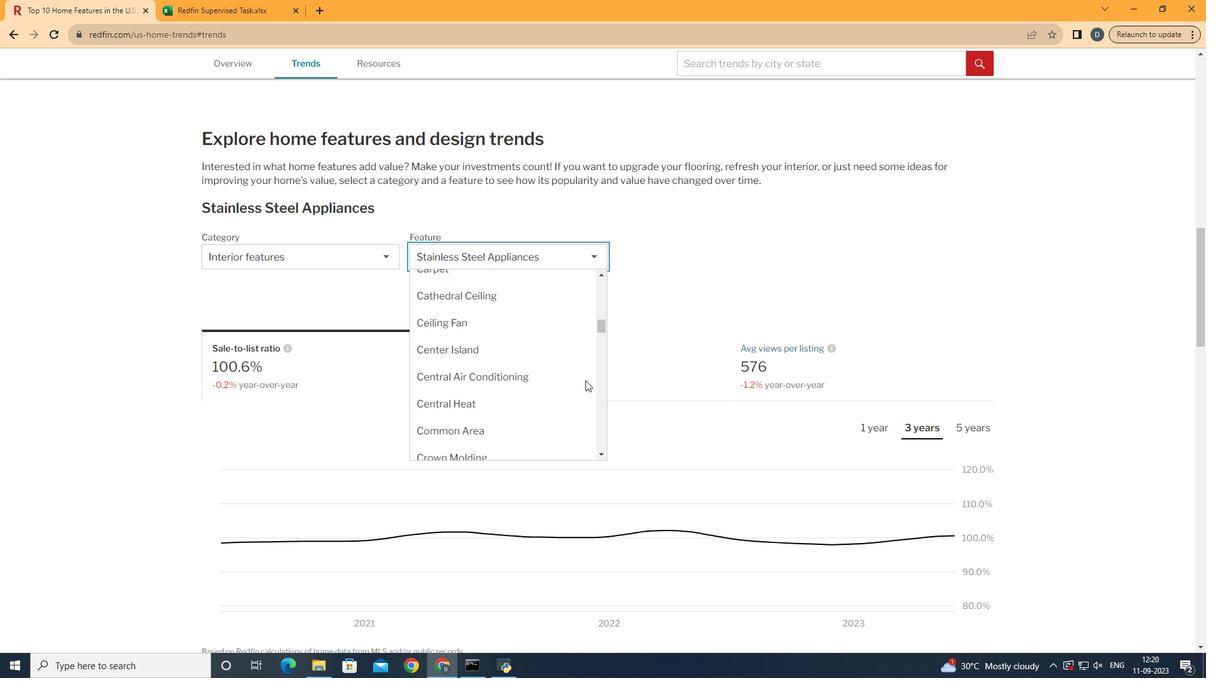 
Action: Mouse scrolled (585, 381) with delta (0, 0)
Screenshot: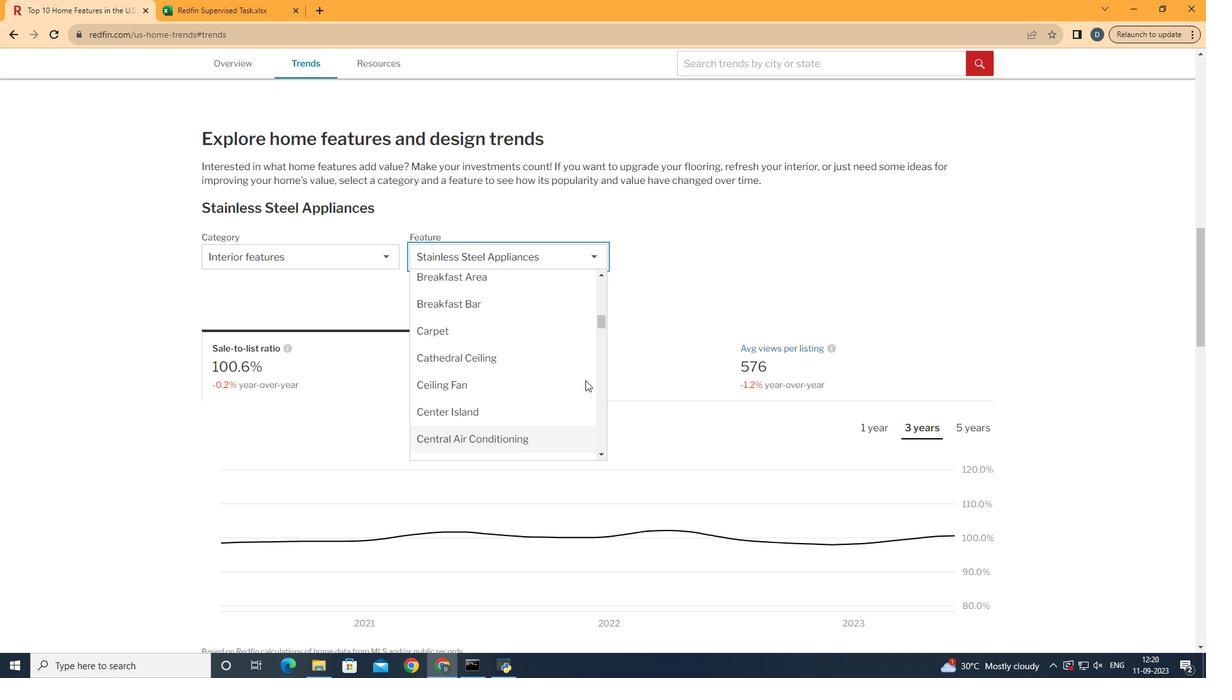 
Action: Mouse moved to (559, 359)
Screenshot: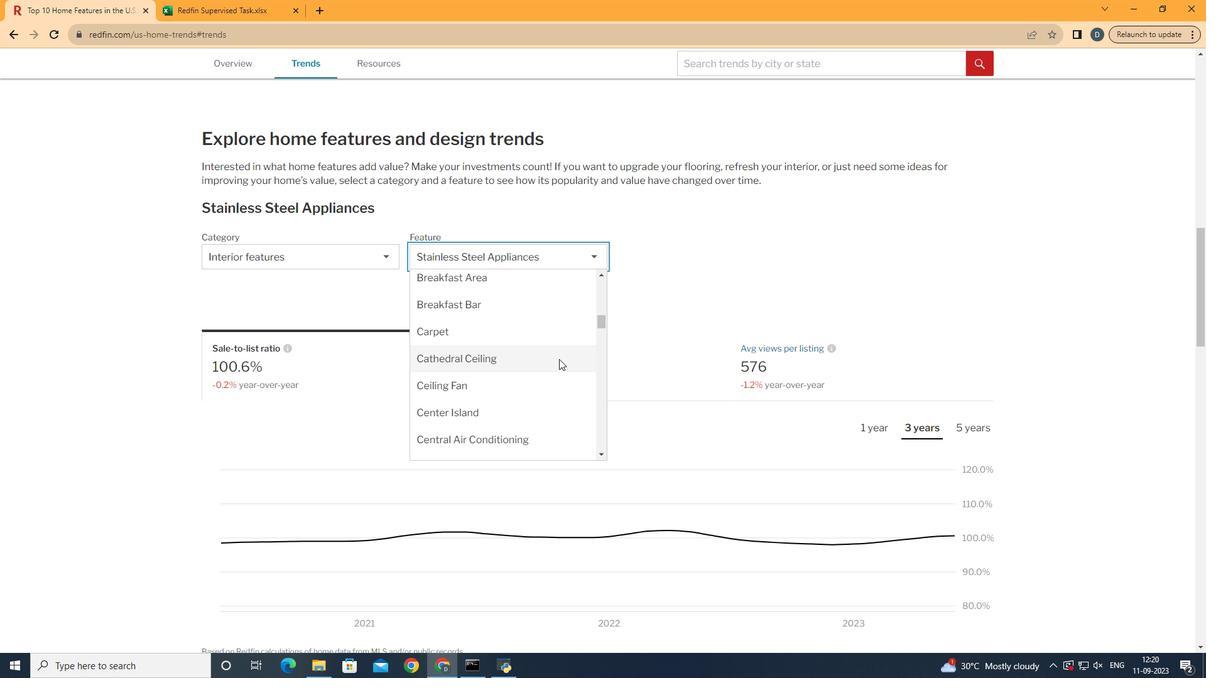 
Action: Mouse pressed left at (559, 359)
Screenshot: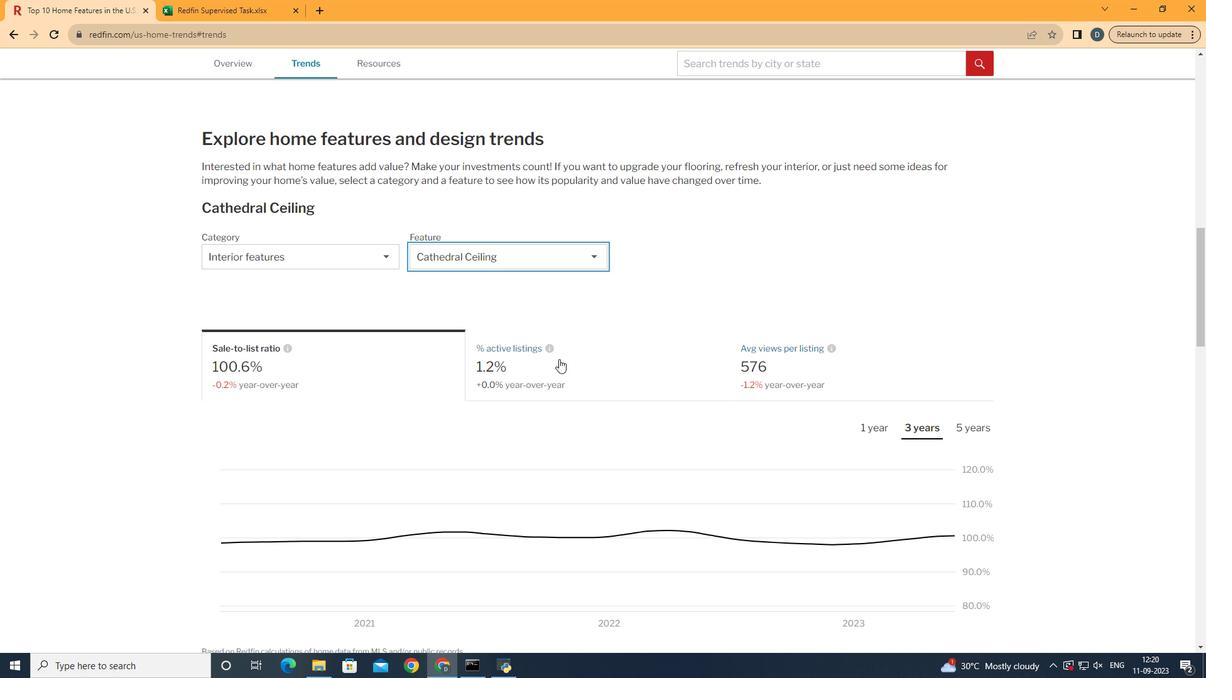 
Action: Mouse moved to (559, 358)
Screenshot: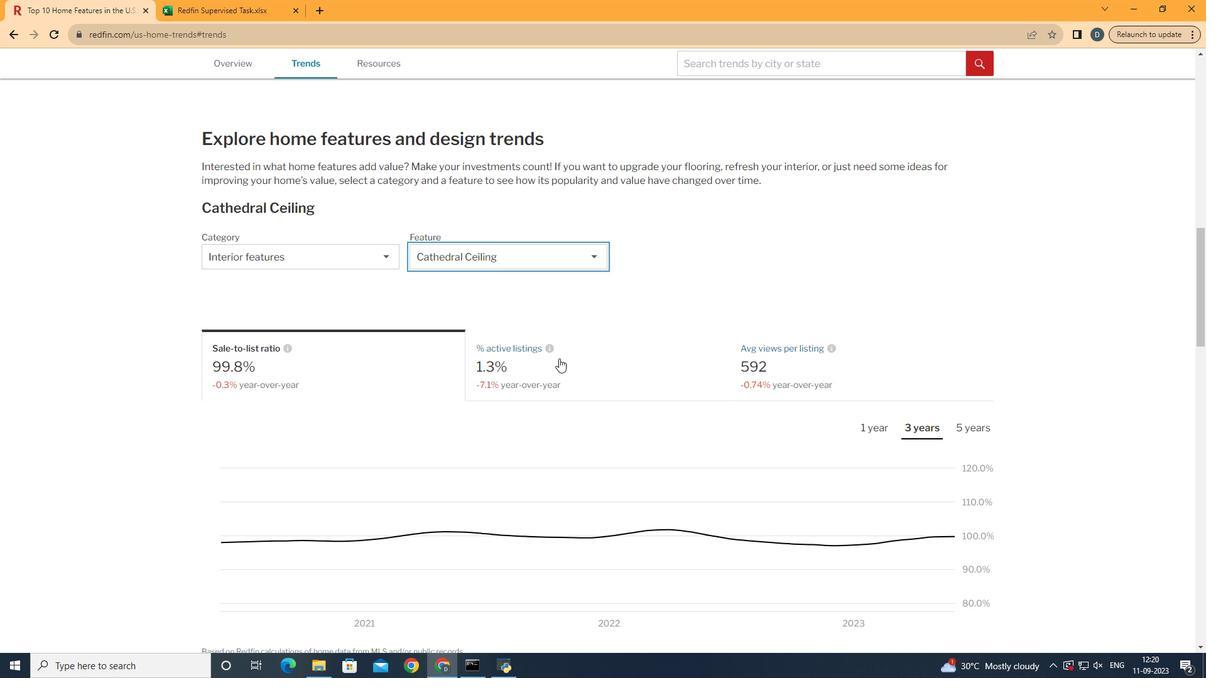 
Action: Mouse scrolled (559, 358) with delta (0, 0)
Screenshot: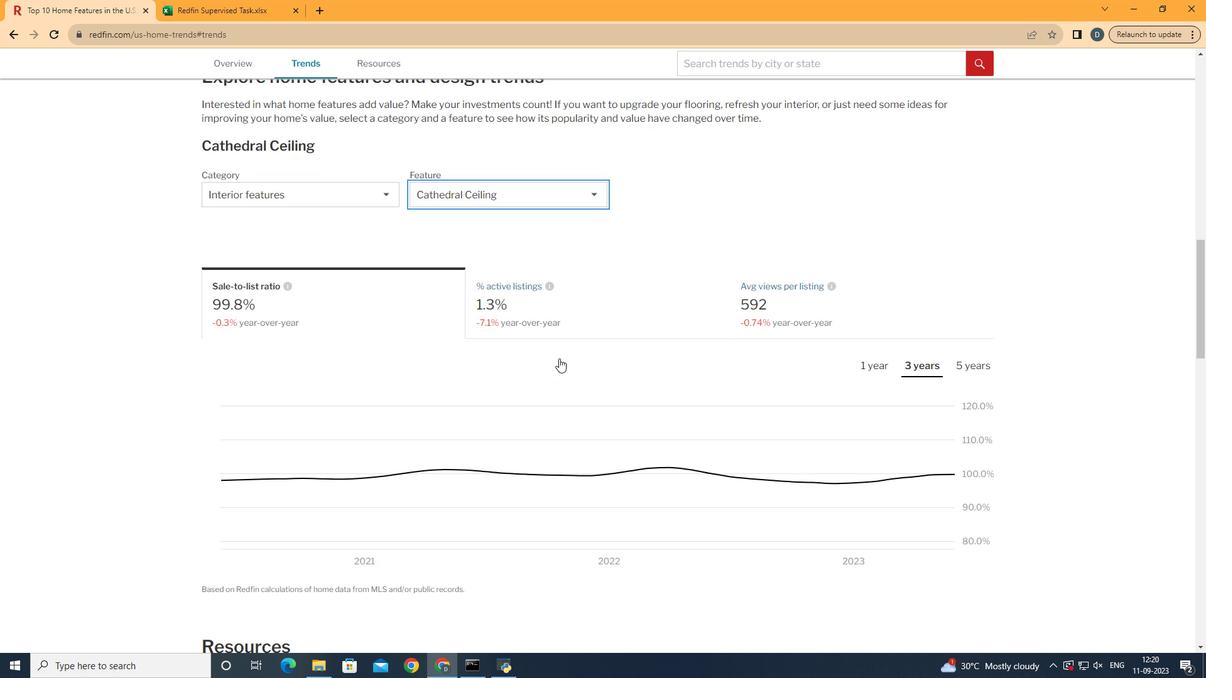 
Action: Mouse scrolled (559, 358) with delta (0, 0)
Screenshot: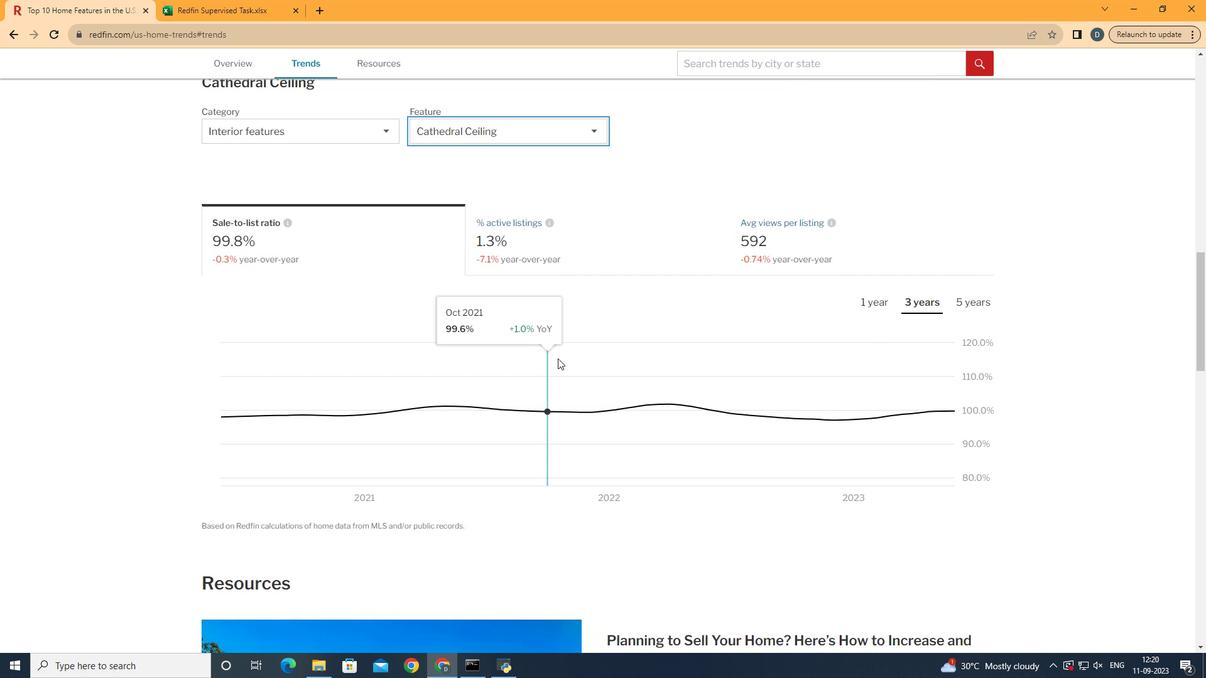 
Action: Mouse moved to (901, 246)
Screenshot: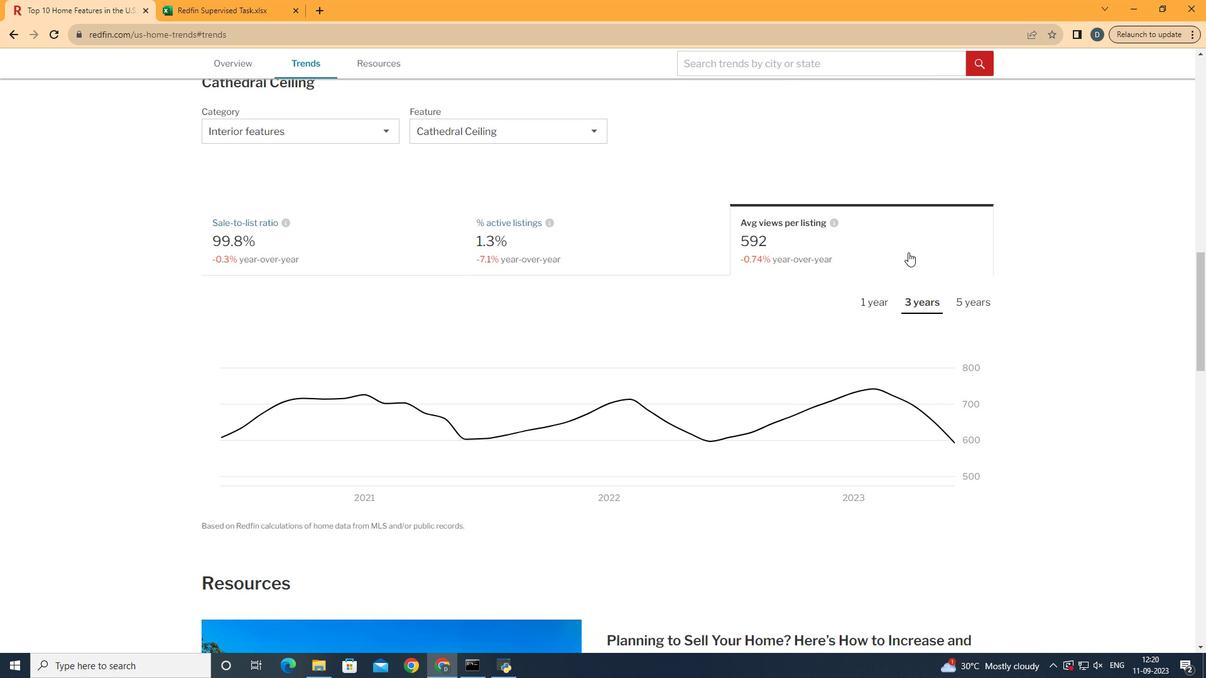 
Action: Mouse pressed left at (901, 246)
Screenshot: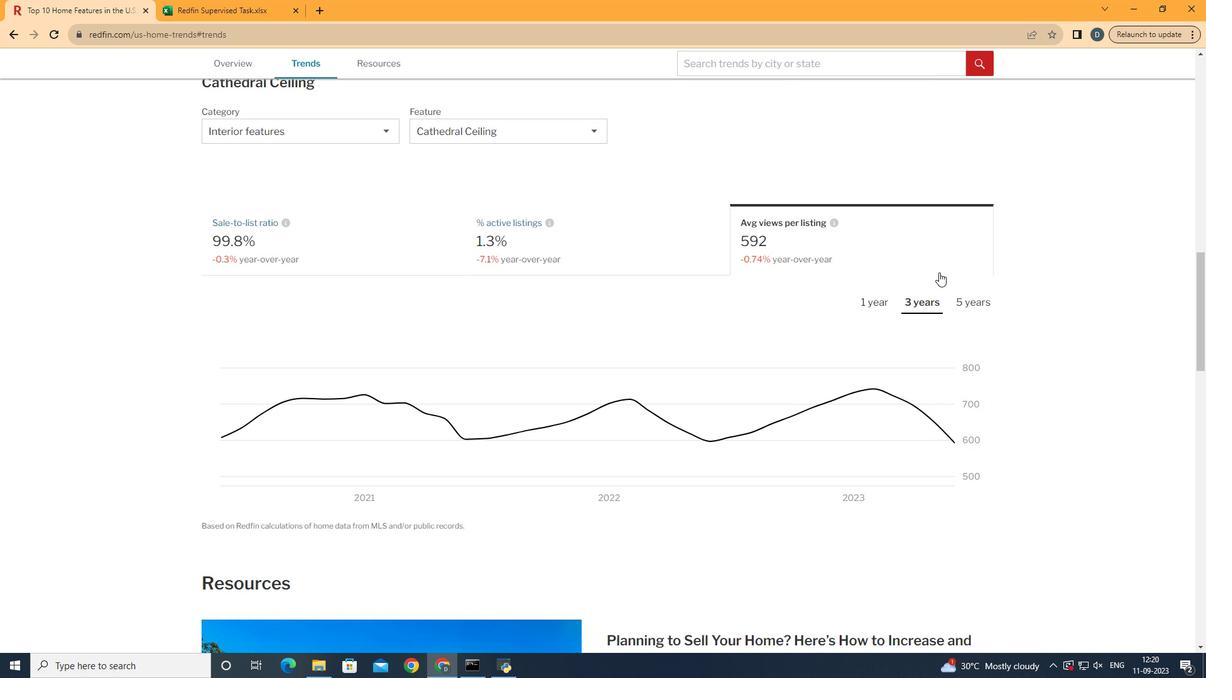 
Action: Mouse moved to (978, 306)
Screenshot: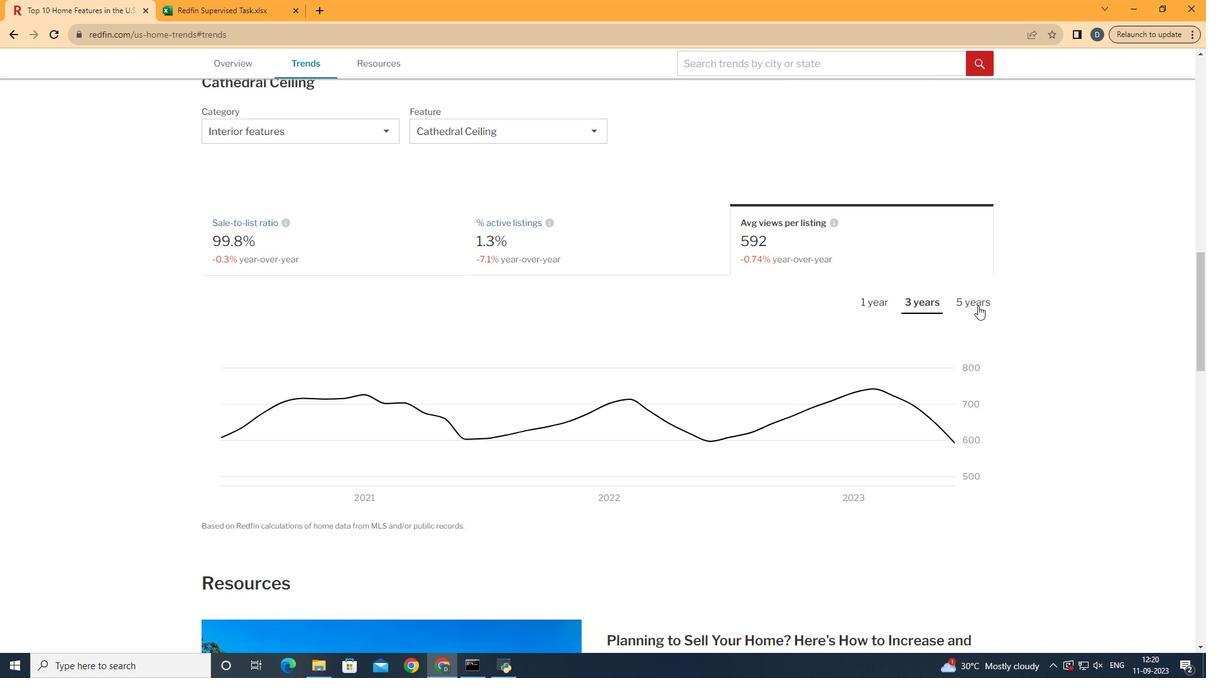 
Action: Mouse pressed left at (978, 306)
Screenshot: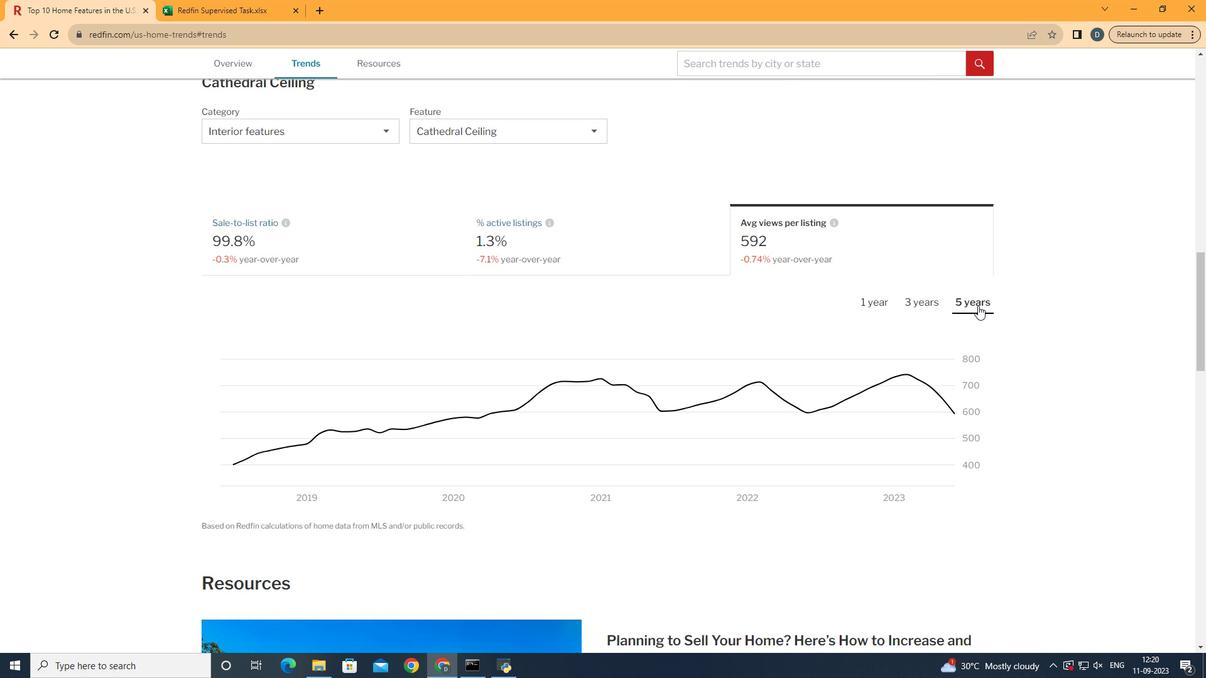 
Action: Mouse moved to (986, 394)
Screenshot: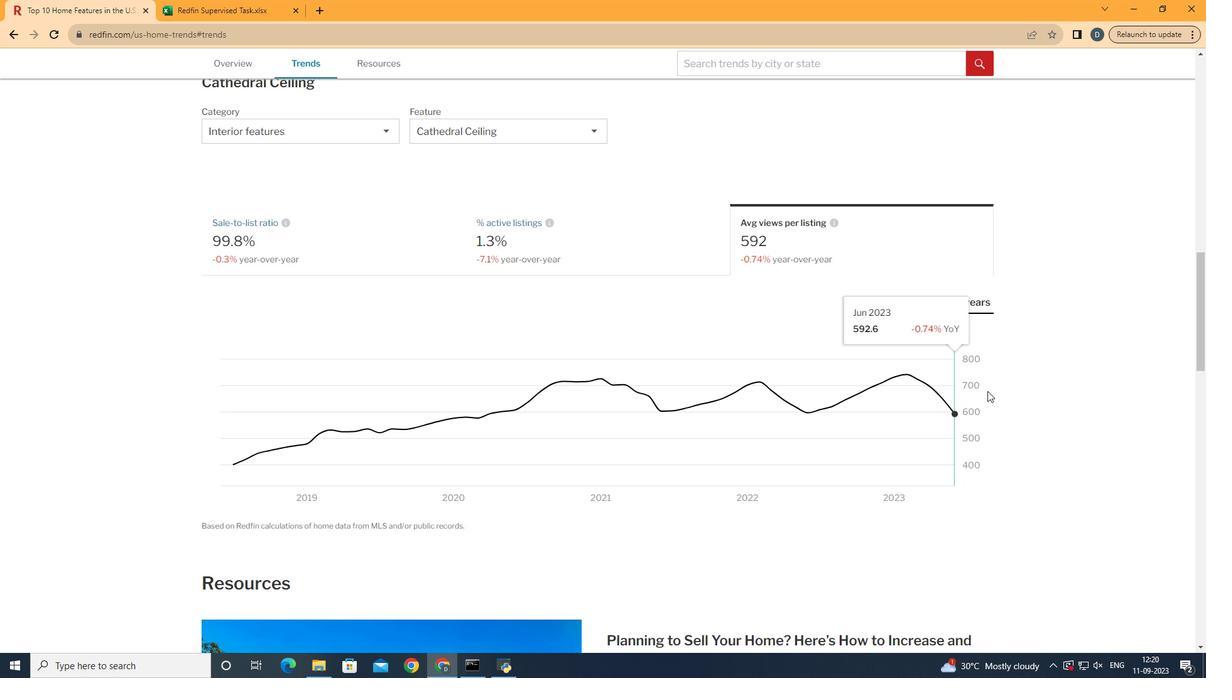 
